 Task: Compose an email with the signature Karina Martinez with the subject Follow-up on a task status and the message Could you please provide feedback on the draft marketing campaign? from softage.5@softage.net to softage.7@softage.net, select the message and change font size to large, align the email to center Send the email. Finally, move the email from Sent Items to the label Environmental
Action: Mouse moved to (57, 43)
Screenshot: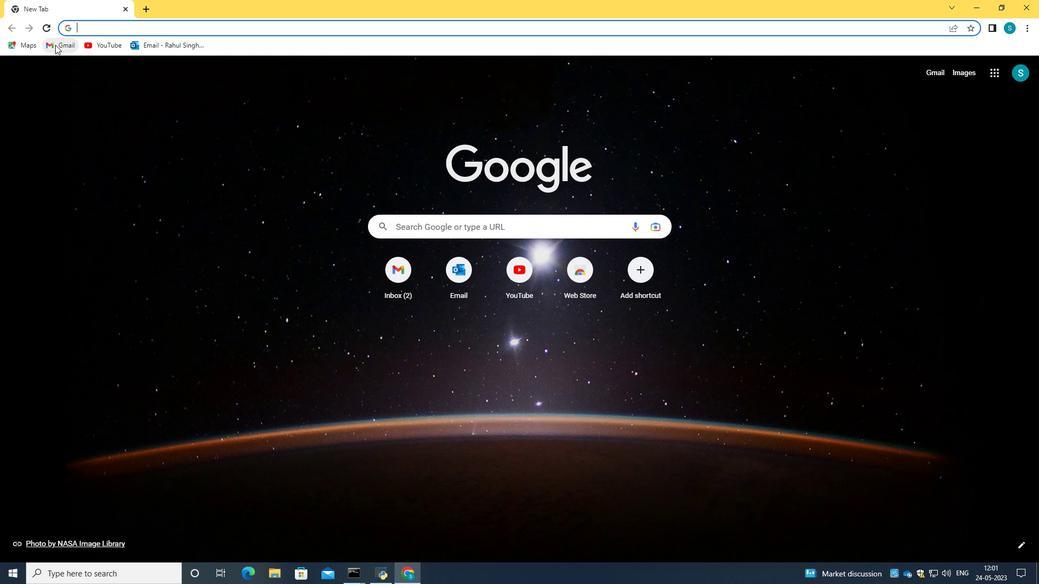 
Action: Mouse pressed left at (57, 43)
Screenshot: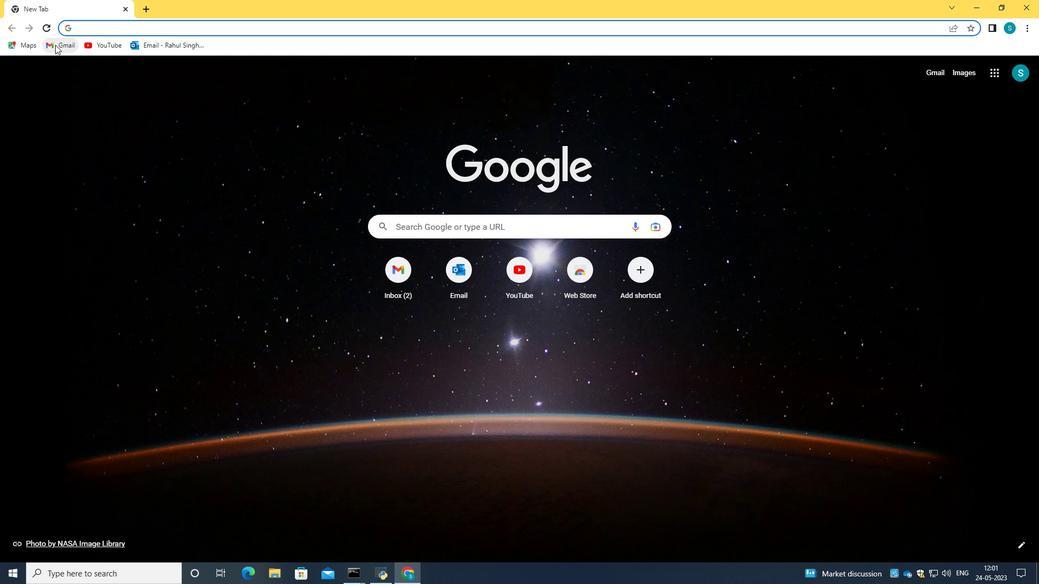 
Action: Mouse moved to (509, 163)
Screenshot: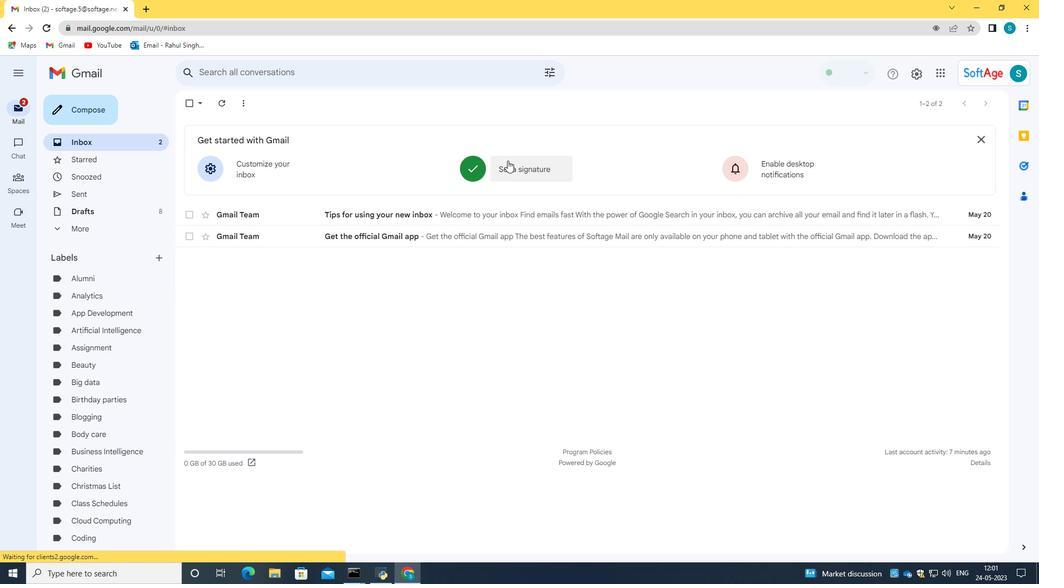 
Action: Mouse pressed left at (509, 163)
Screenshot: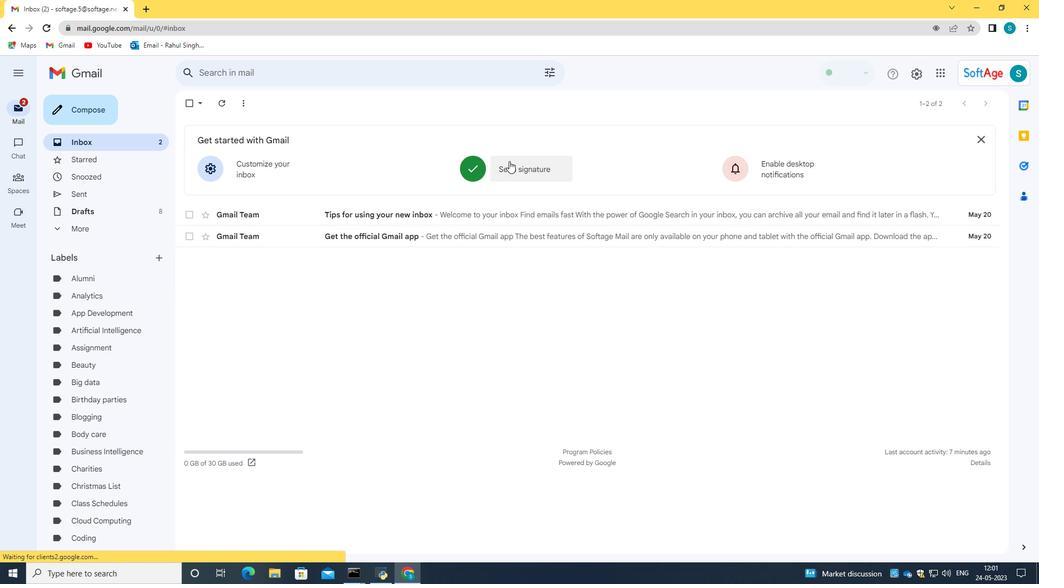 
Action: Mouse moved to (514, 213)
Screenshot: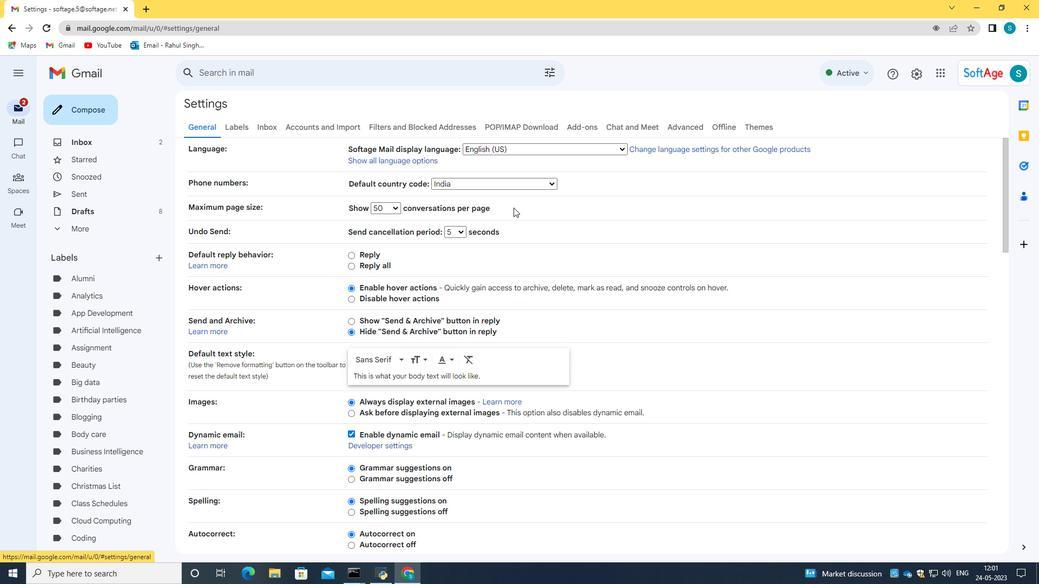 
Action: Mouse scrolled (514, 212) with delta (0, 0)
Screenshot: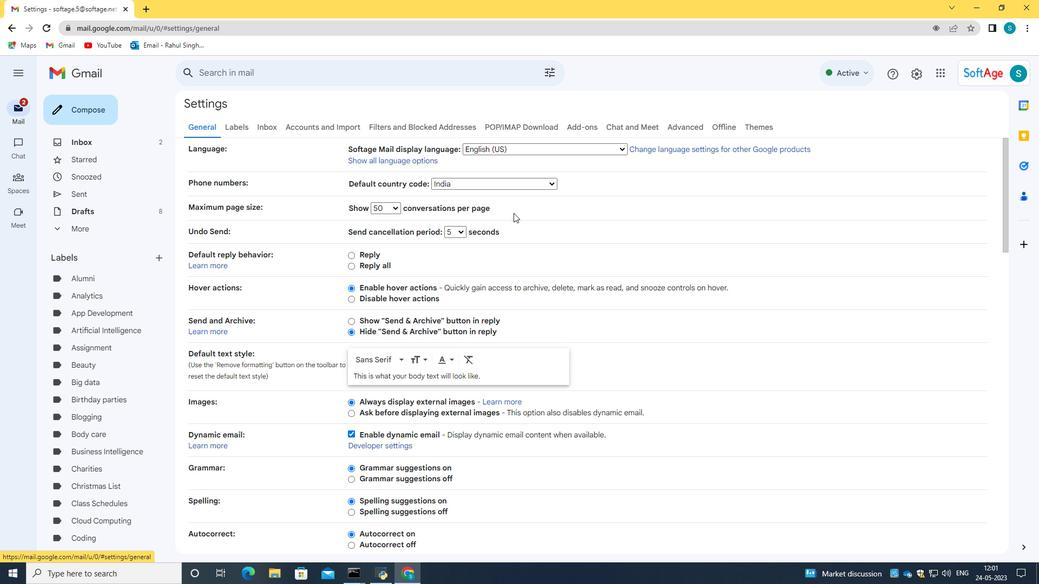 
Action: Mouse scrolled (514, 213) with delta (0, 0)
Screenshot: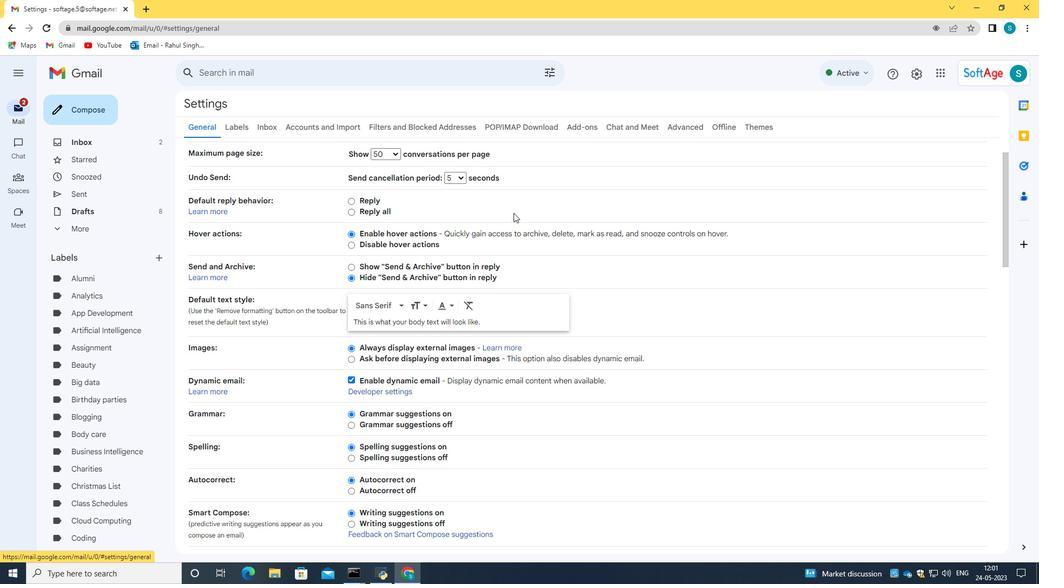 
Action: Mouse scrolled (514, 213) with delta (0, 0)
Screenshot: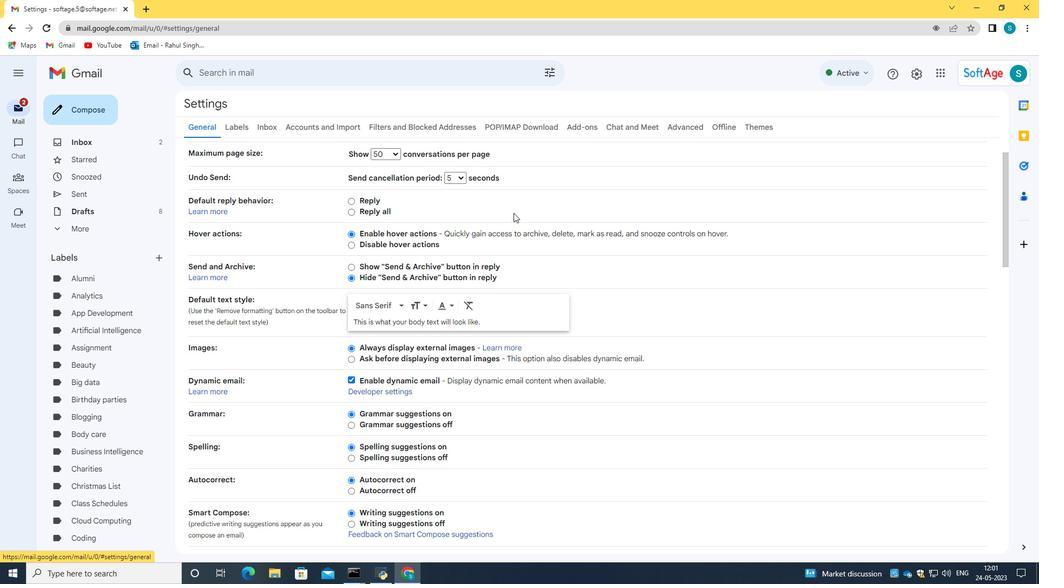 
Action: Mouse scrolled (514, 212) with delta (0, 0)
Screenshot: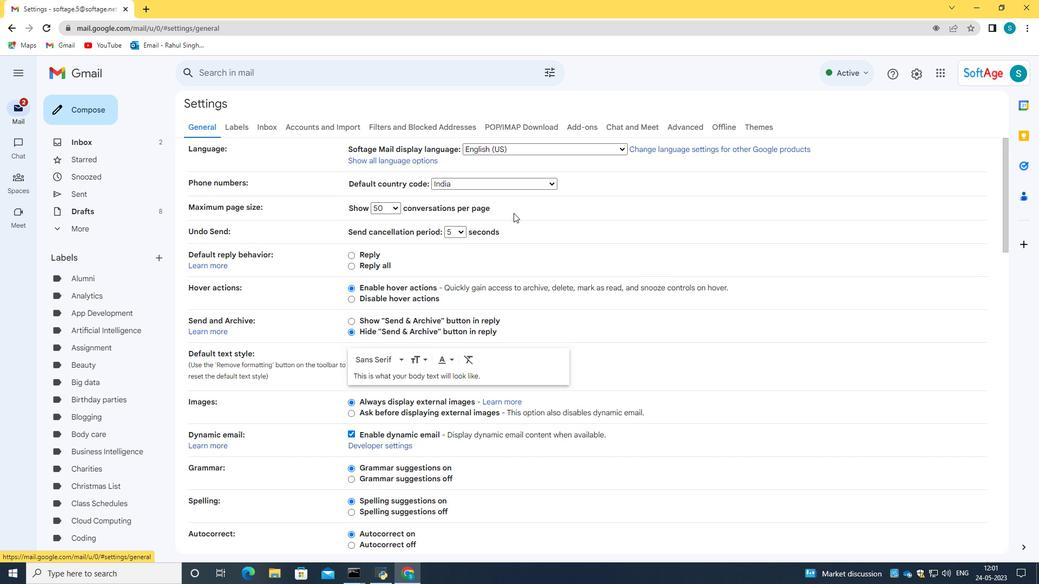 
Action: Mouse moved to (514, 213)
Screenshot: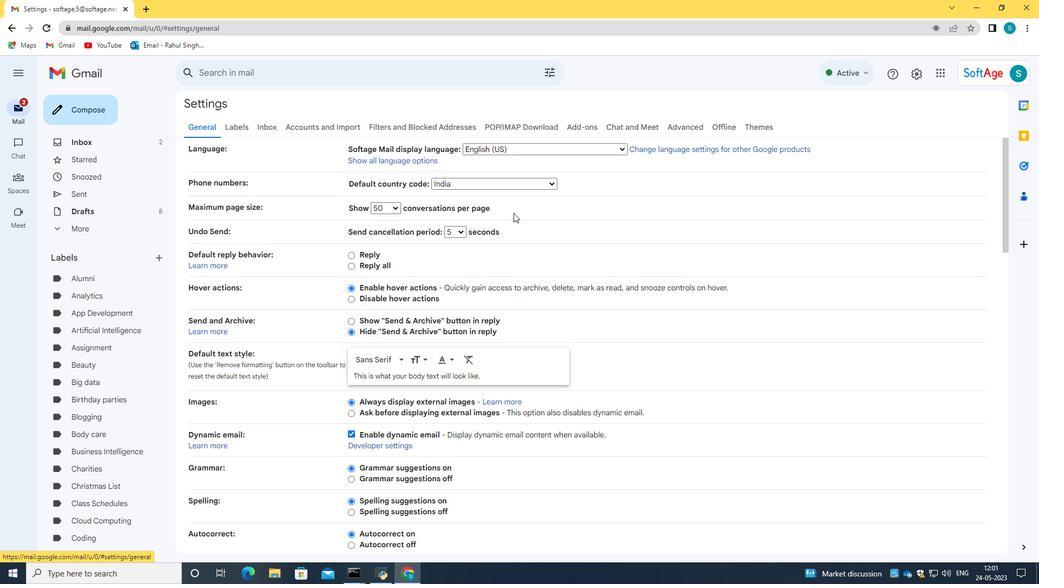 
Action: Mouse scrolled (514, 212) with delta (0, 0)
Screenshot: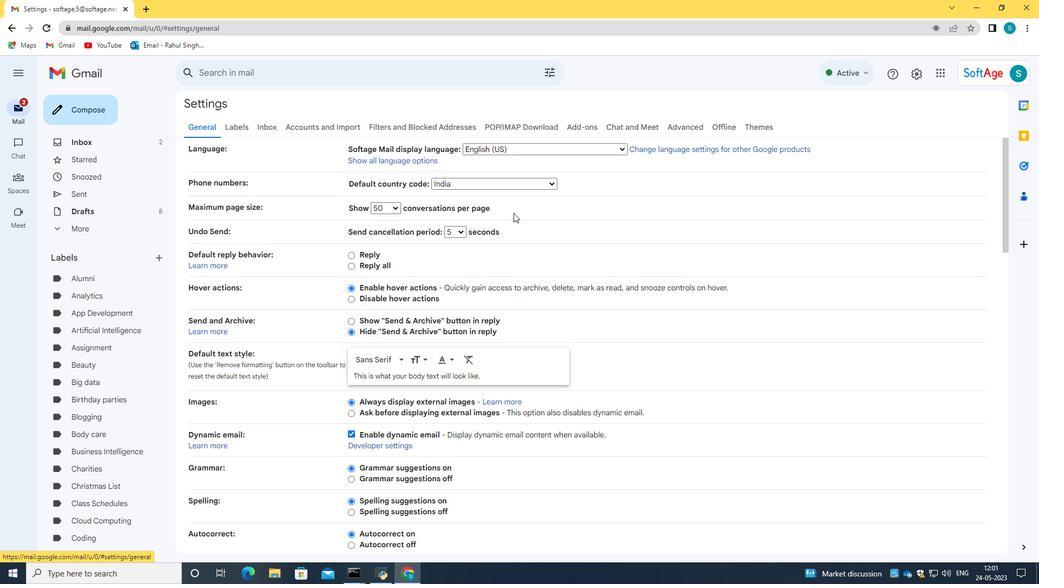 
Action: Mouse scrolled (514, 212) with delta (0, 0)
Screenshot: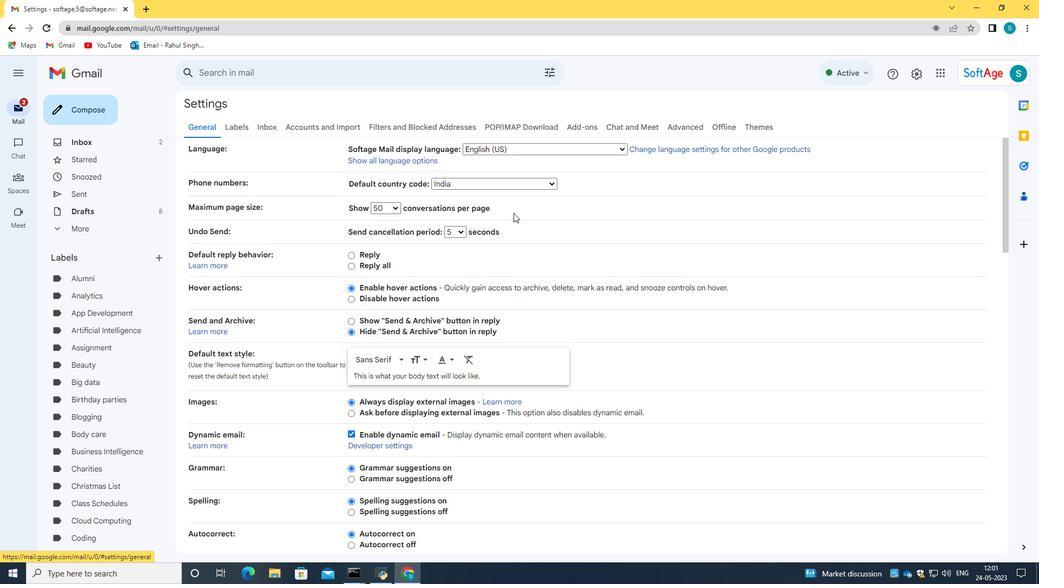 
Action: Mouse scrolled (514, 212) with delta (0, 0)
Screenshot: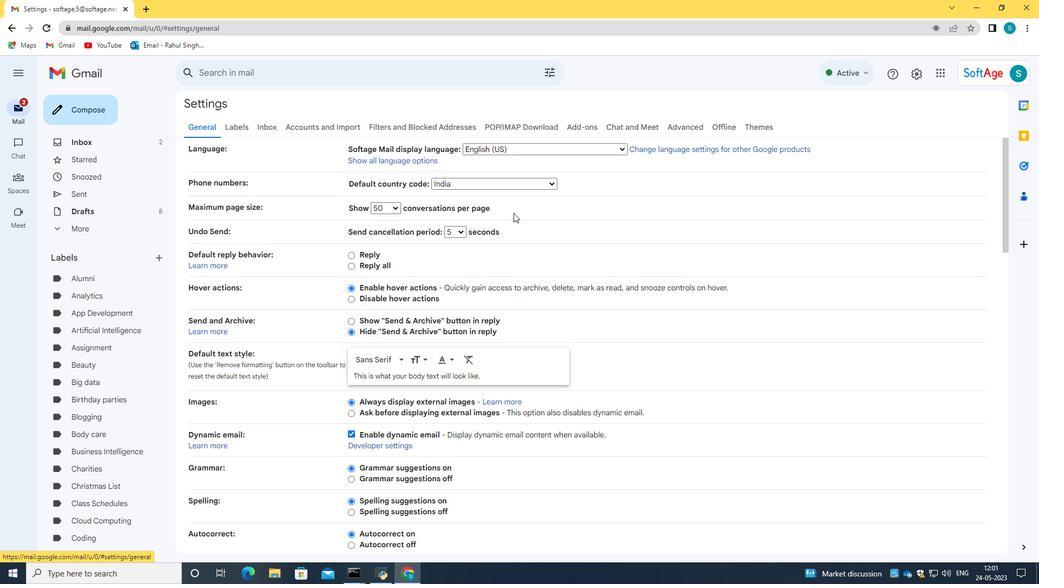 
Action: Mouse scrolled (514, 212) with delta (0, 0)
Screenshot: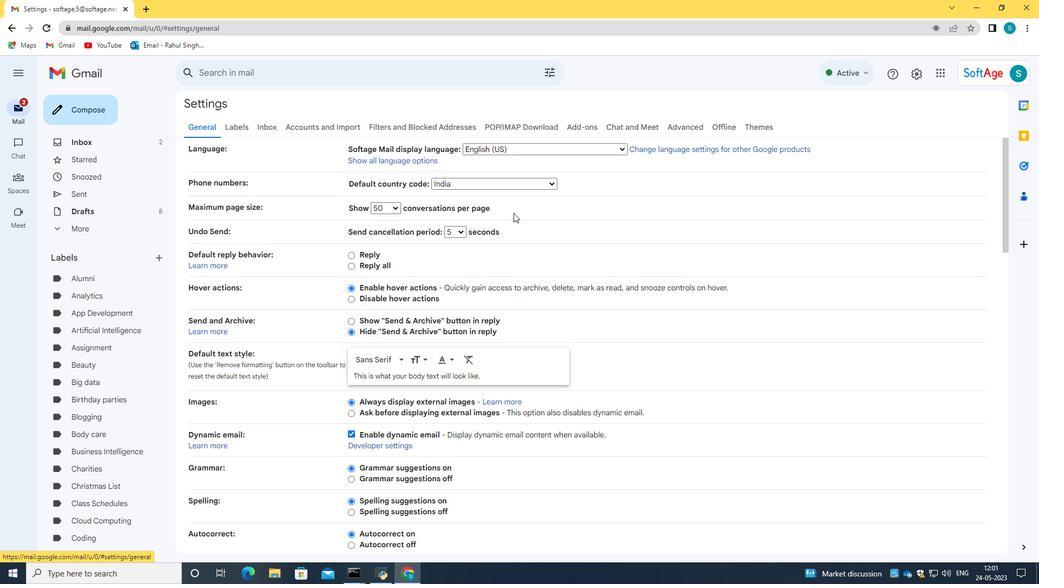 
Action: Mouse scrolled (514, 212) with delta (0, 0)
Screenshot: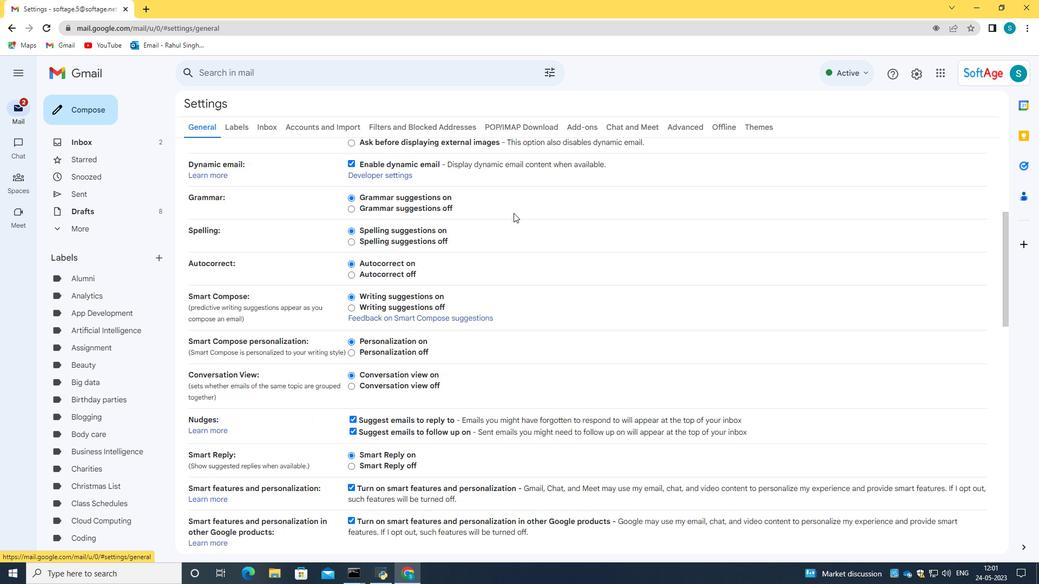 
Action: Mouse scrolled (514, 212) with delta (0, 0)
Screenshot: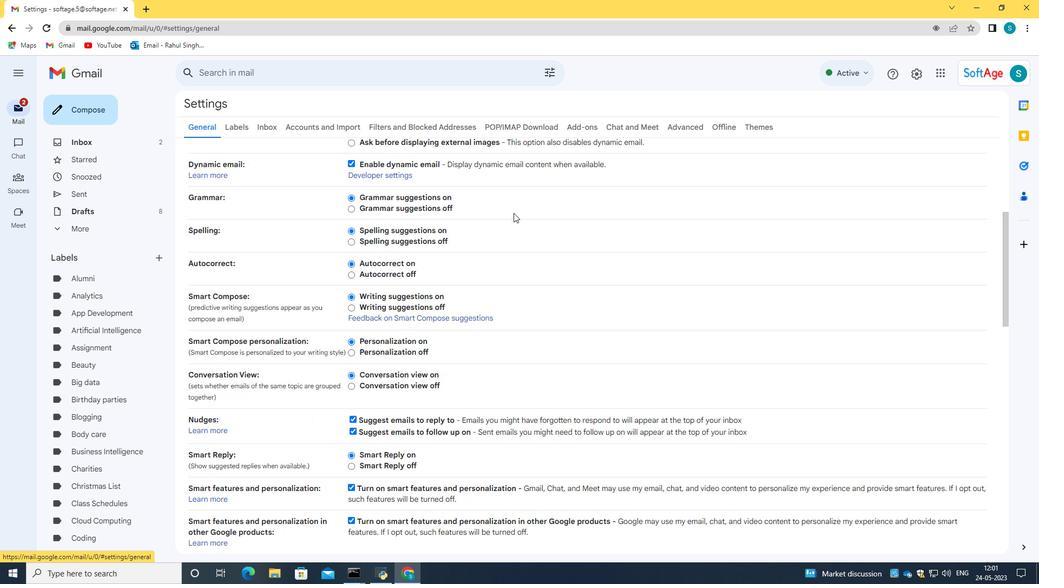 
Action: Mouse scrolled (514, 212) with delta (0, 0)
Screenshot: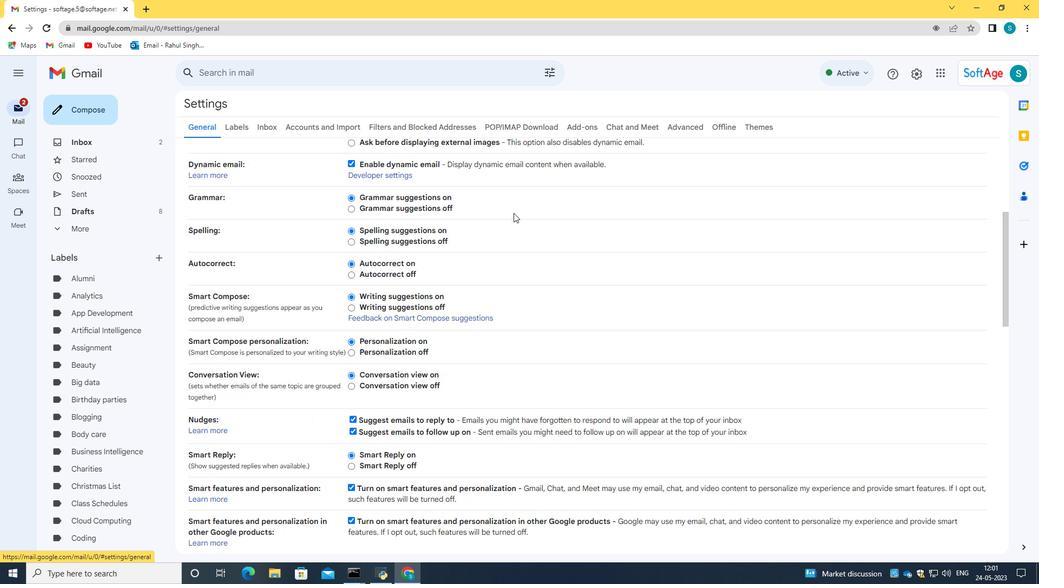 
Action: Mouse scrolled (514, 212) with delta (0, 0)
Screenshot: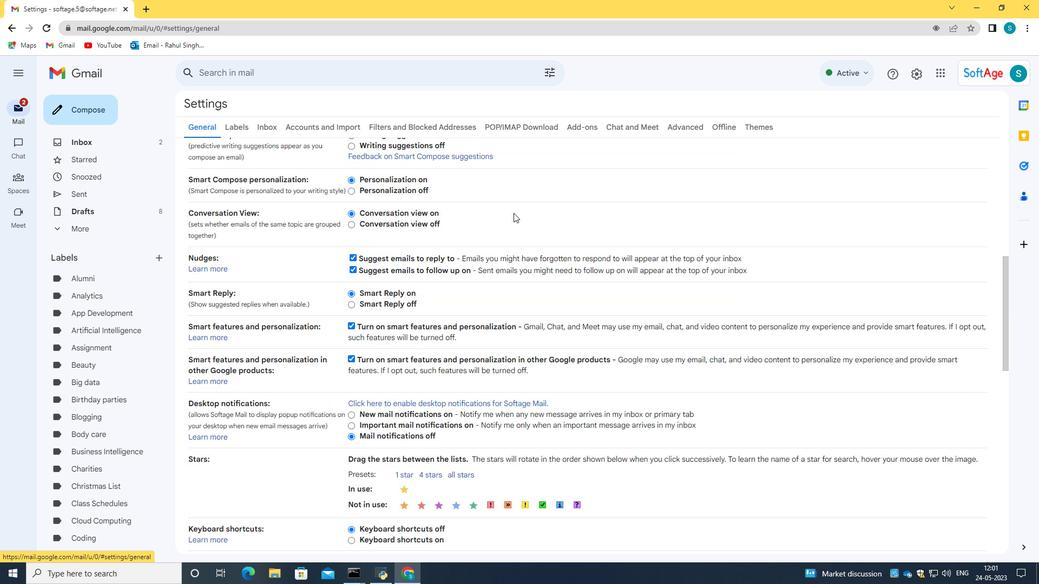 
Action: Mouse scrolled (514, 212) with delta (0, 0)
Screenshot: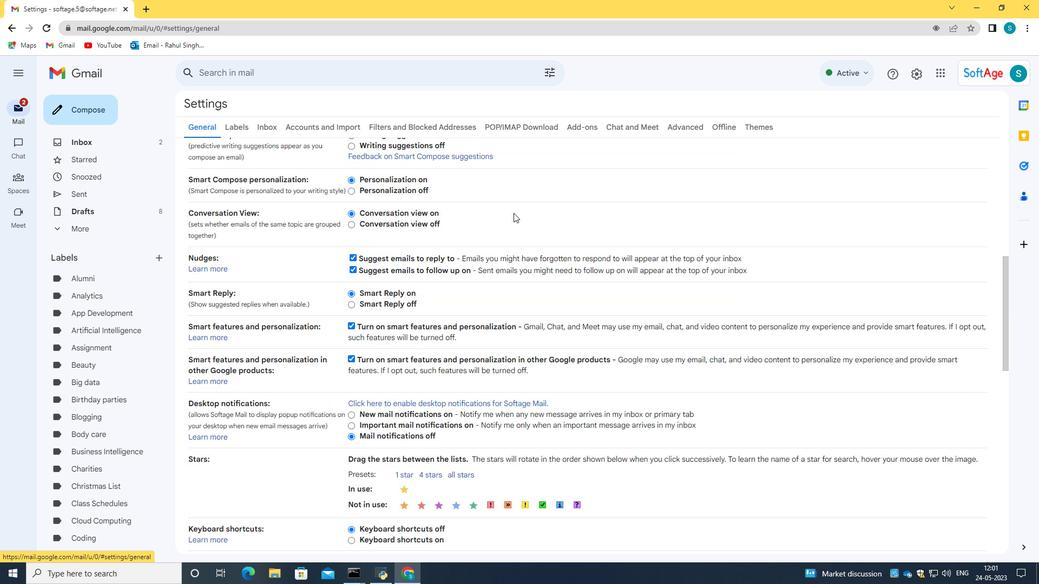 
Action: Mouse scrolled (514, 212) with delta (0, 0)
Screenshot: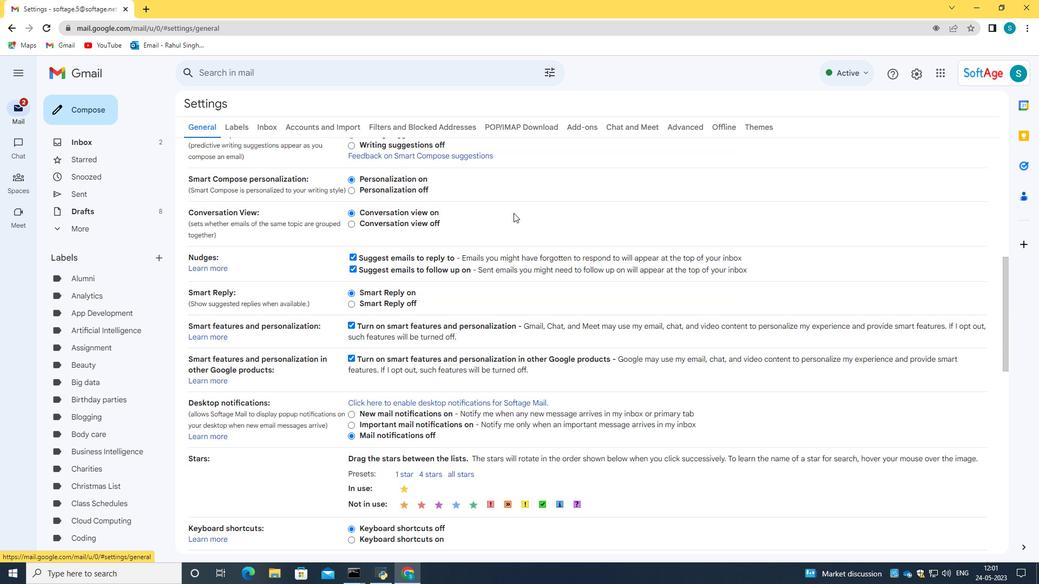 
Action: Mouse scrolled (514, 212) with delta (0, 0)
Screenshot: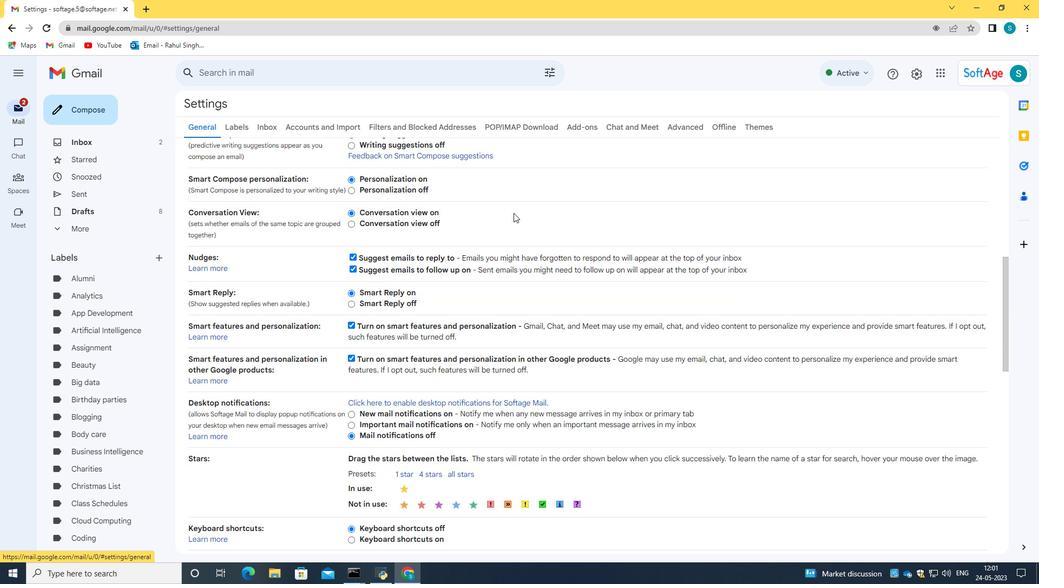 
Action: Mouse scrolled (514, 212) with delta (0, 0)
Screenshot: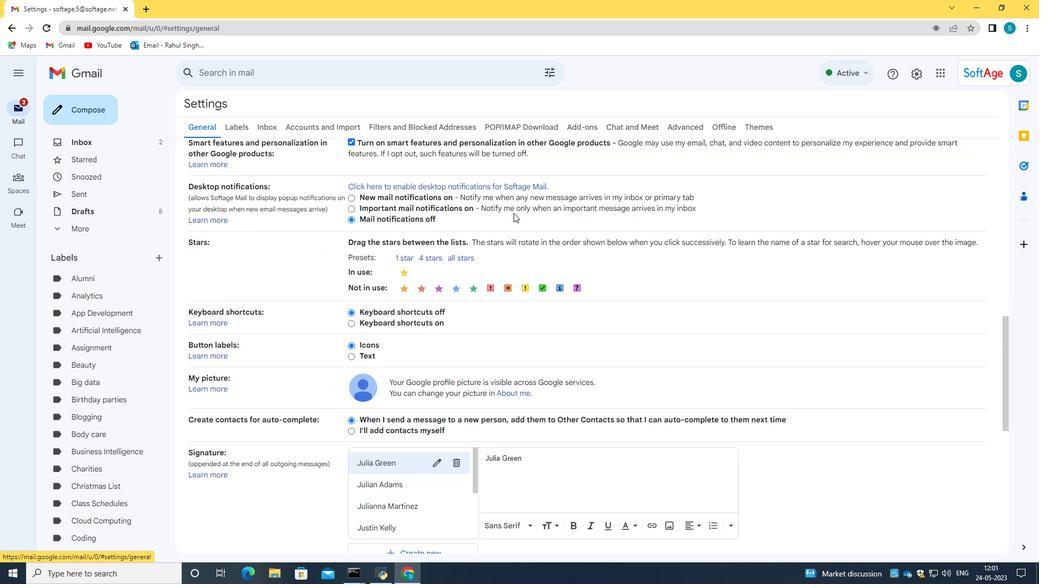 
Action: Mouse scrolled (514, 212) with delta (0, 0)
Screenshot: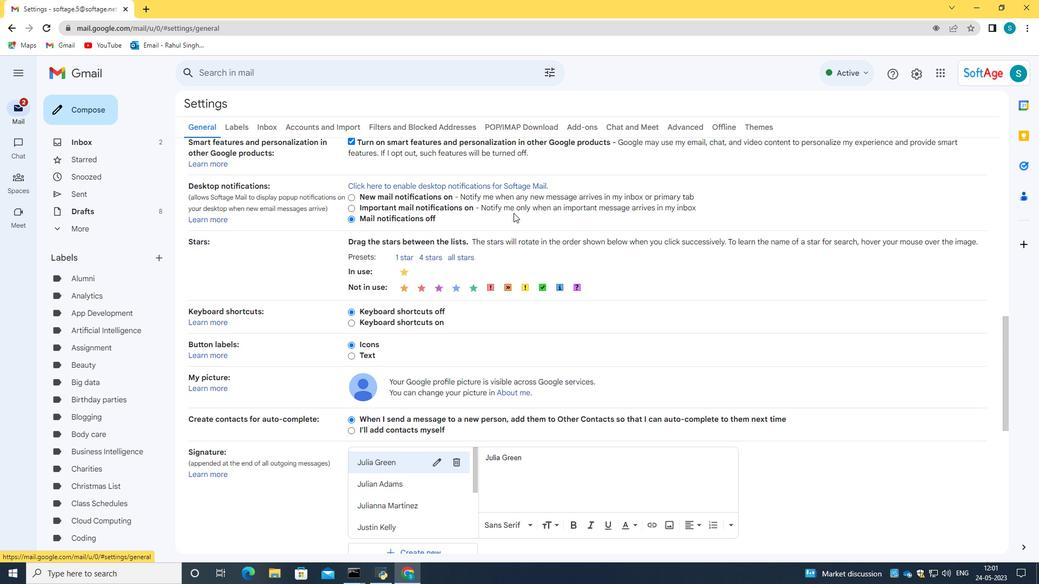 
Action: Mouse moved to (432, 440)
Screenshot: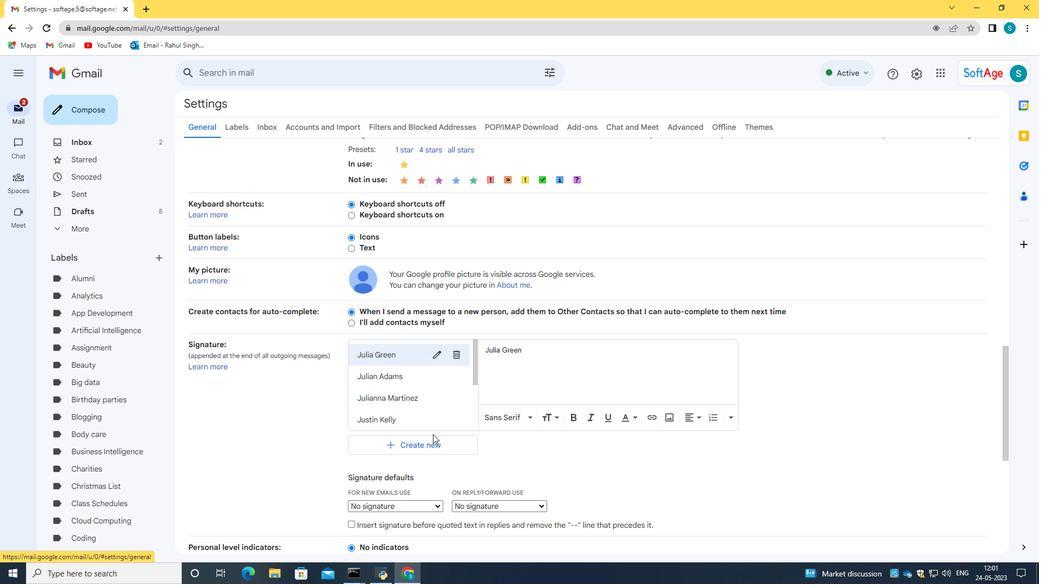
Action: Mouse pressed left at (432, 440)
Screenshot: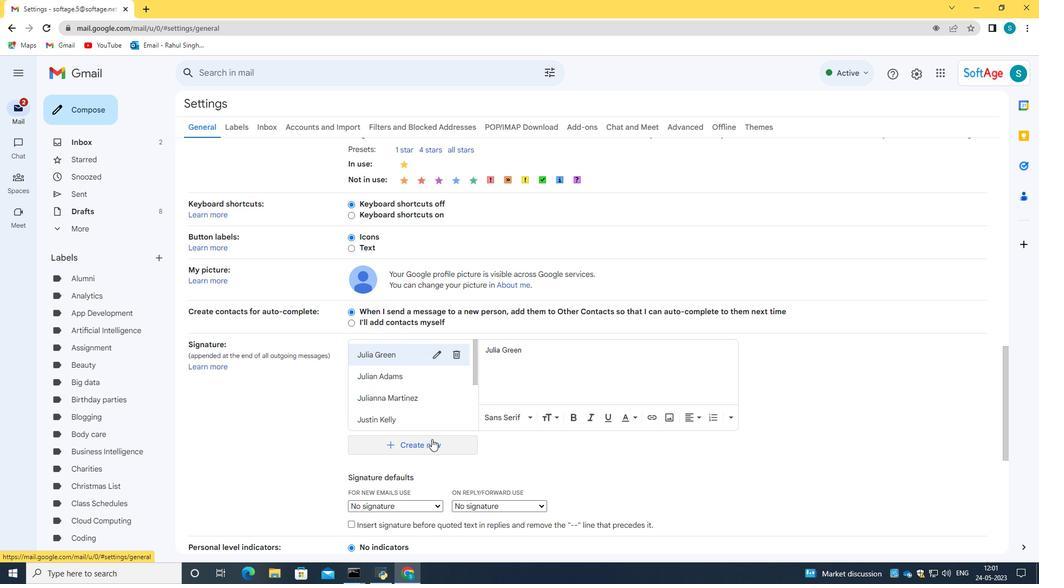 
Action: Mouse moved to (480, 297)
Screenshot: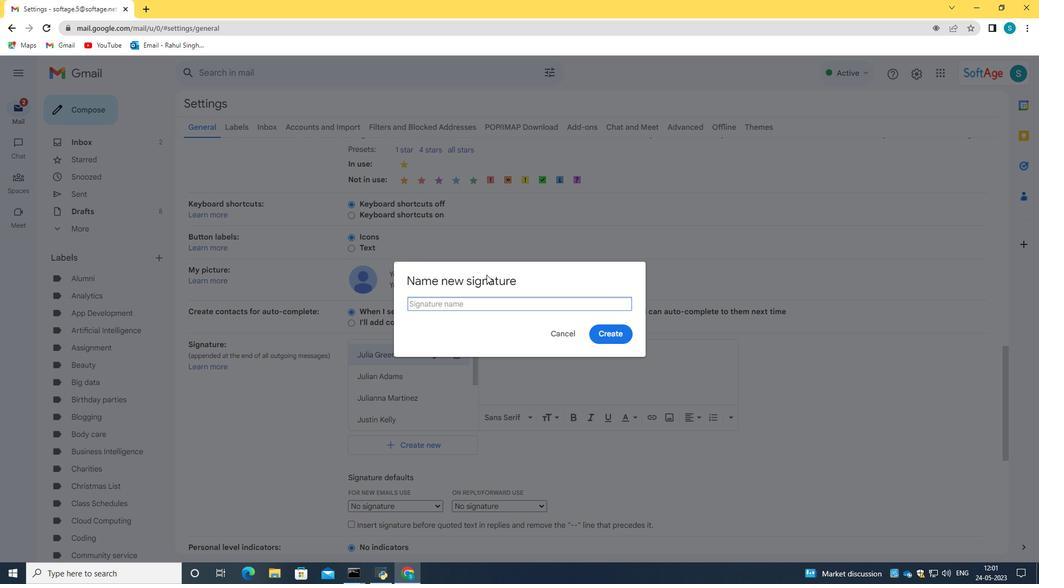 
Action: Key pressed <Key.caps_lock>K<Key.caps_lock>arina<Key.space><Key.caps_lock>M<Key.caps_lock>artinez
Screenshot: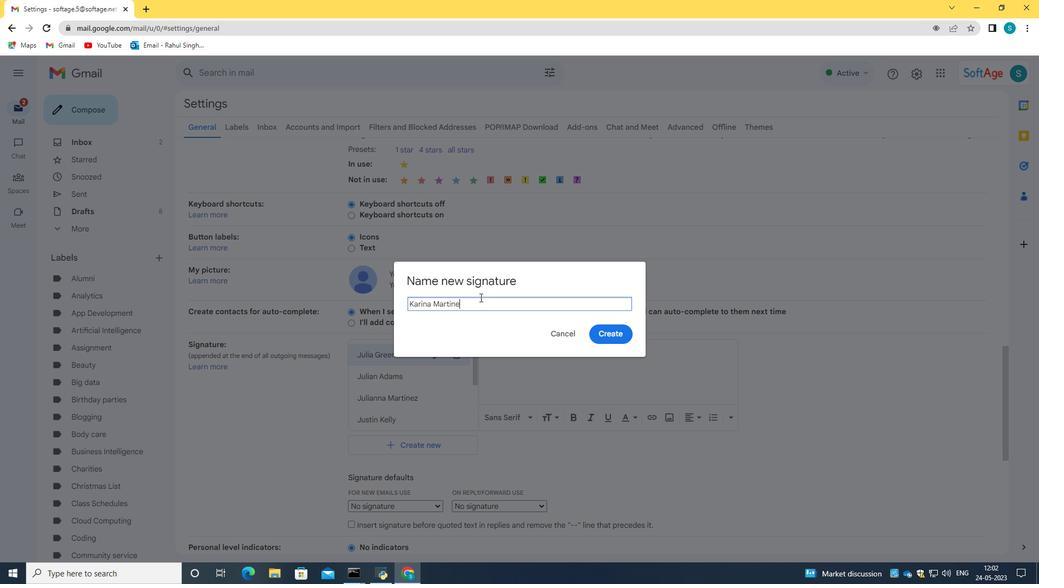 
Action: Mouse moved to (620, 333)
Screenshot: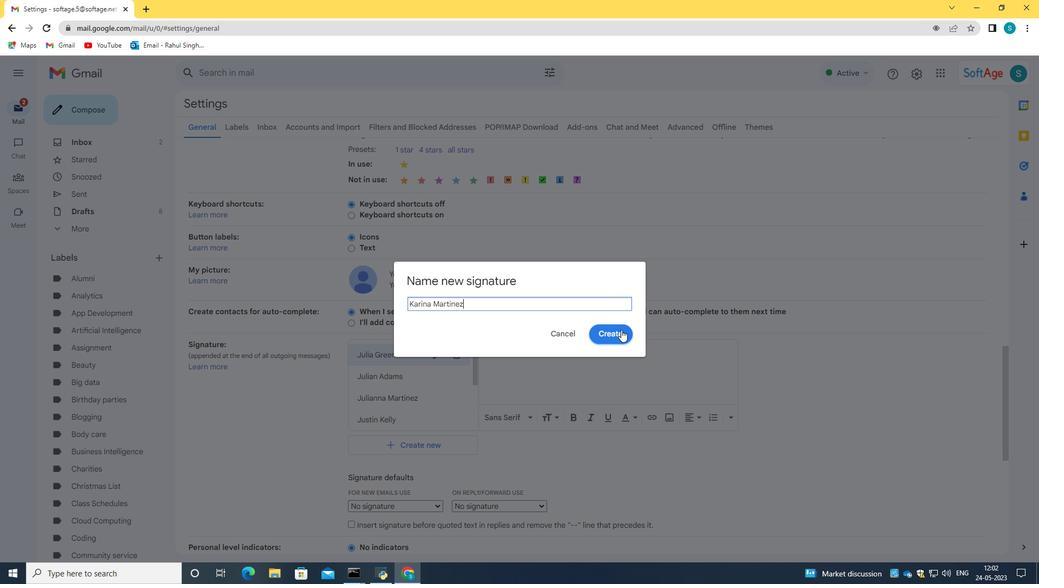
Action: Mouse pressed left at (620, 333)
Screenshot: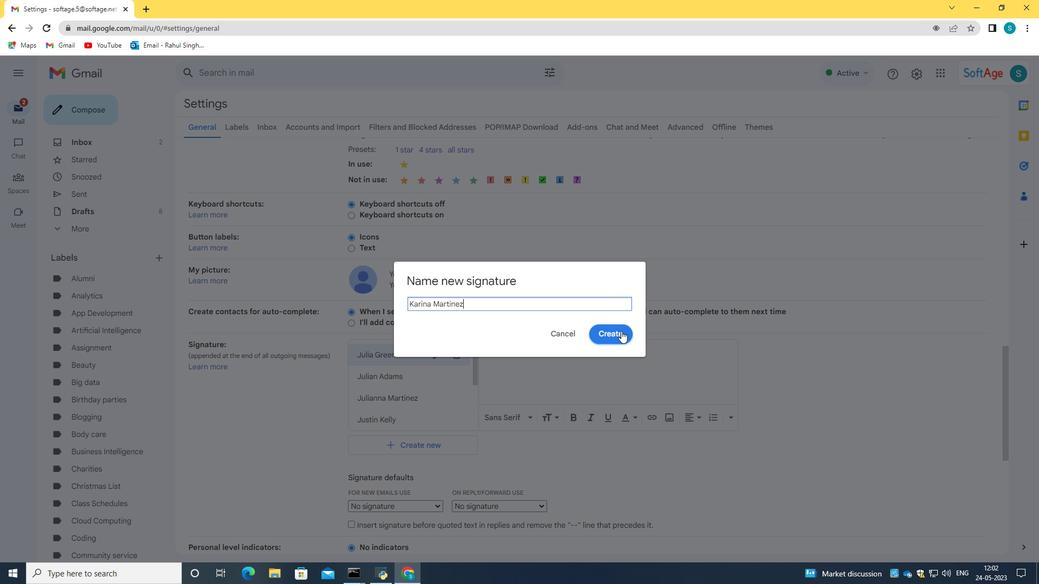 
Action: Mouse moved to (550, 358)
Screenshot: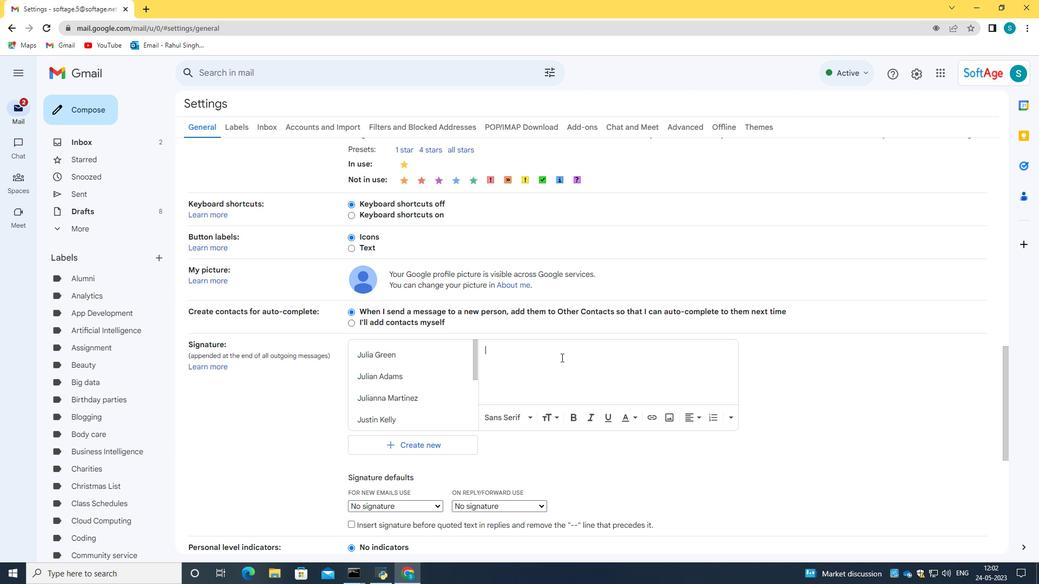
Action: Mouse pressed left at (550, 358)
Screenshot: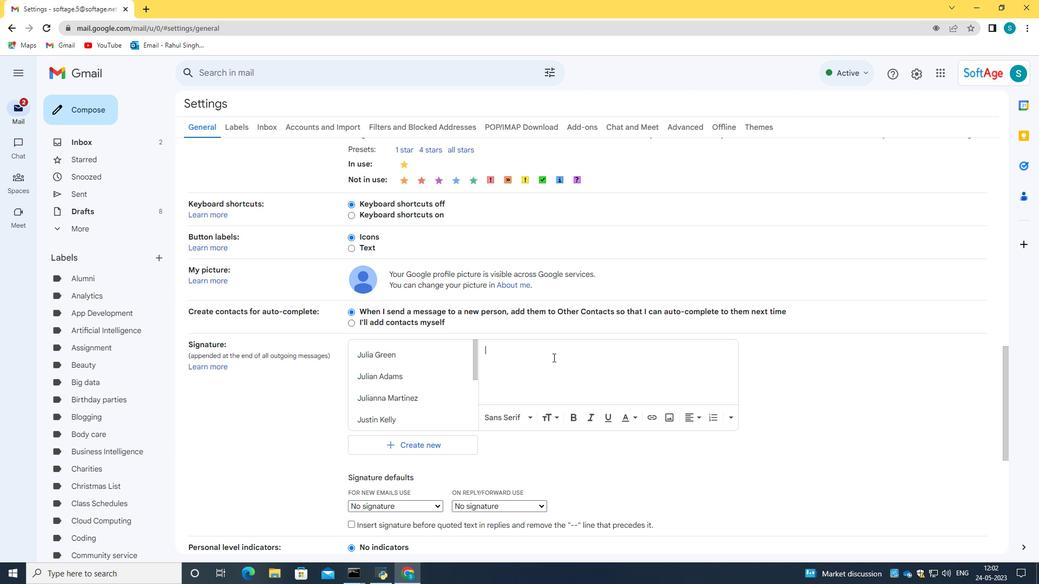 
Action: Key pressed <Key.caps_lock>M<Key.caps_lock>arin<Key.backspace><Key.backspace><Key.backspace><Key.backspace><Key.backspace><Key.caps_lock>K<Key.caps_lock>arina<Key.space><Key.caps_lock>M<Key.caps_lock>artminez
Screenshot: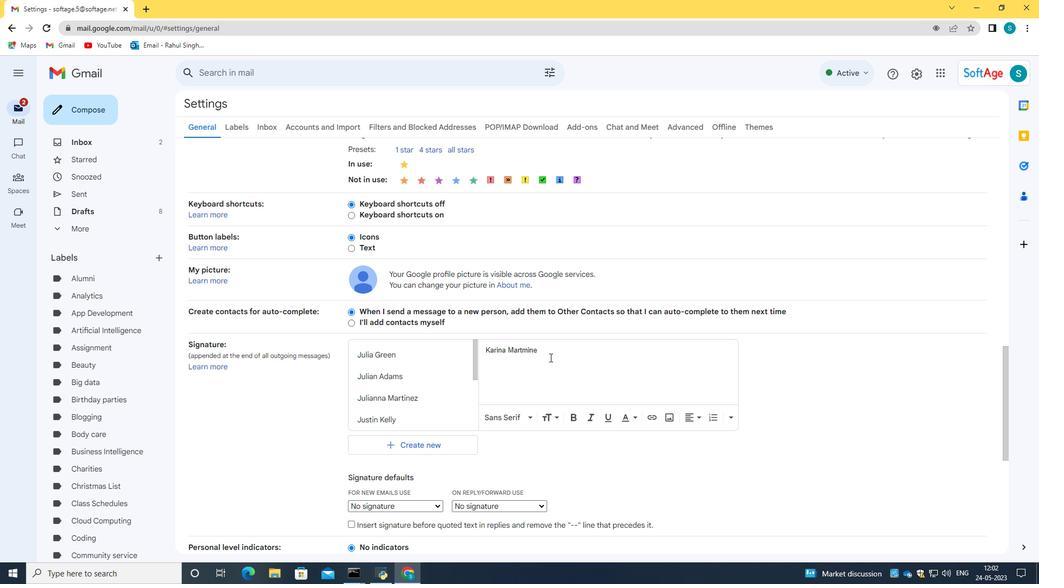 
Action: Mouse scrolled (550, 357) with delta (0, 0)
Screenshot: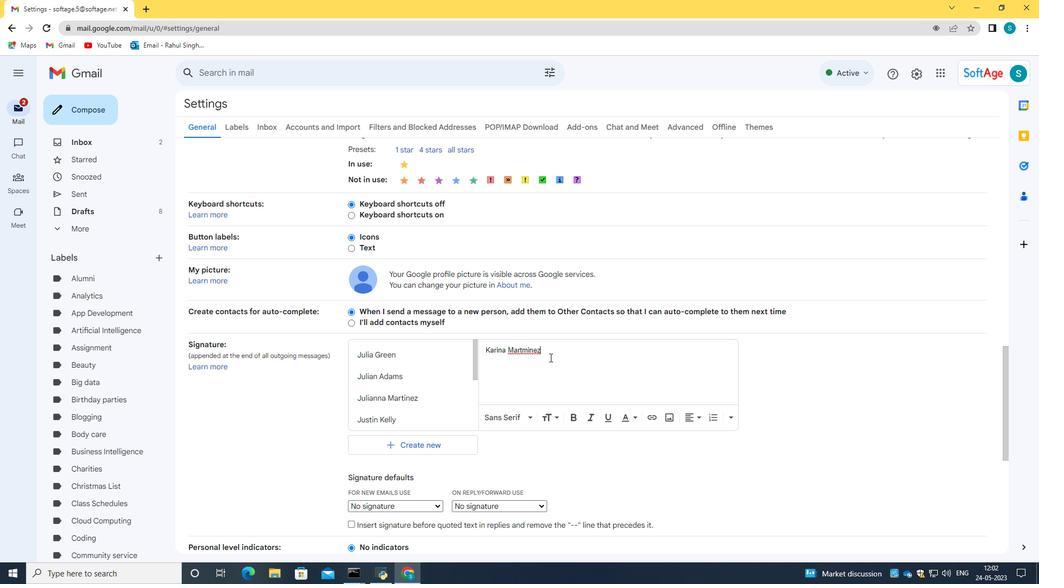
Action: Mouse scrolled (550, 357) with delta (0, 0)
Screenshot: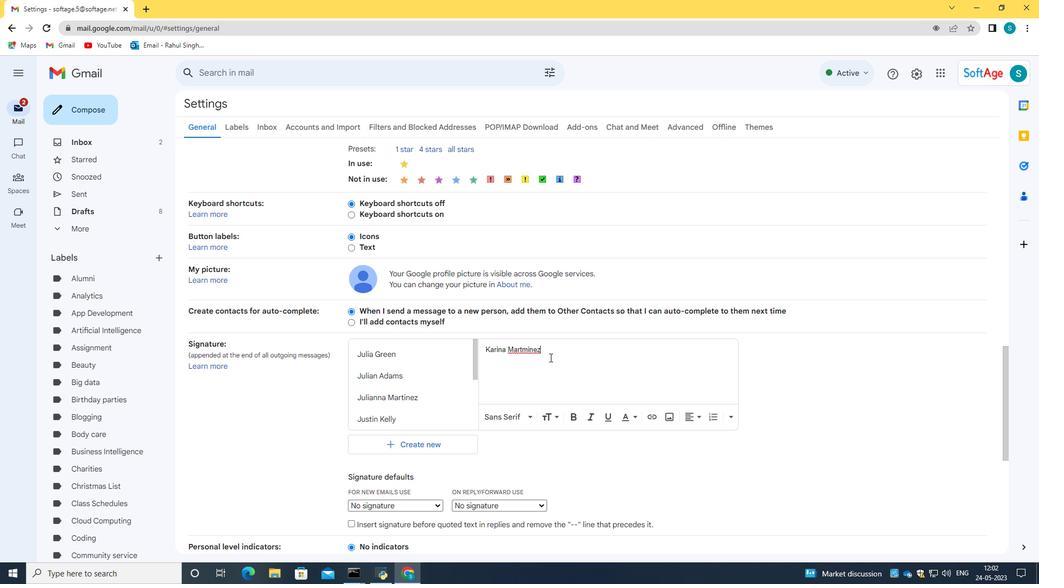 
Action: Mouse scrolled (550, 357) with delta (0, 0)
Screenshot: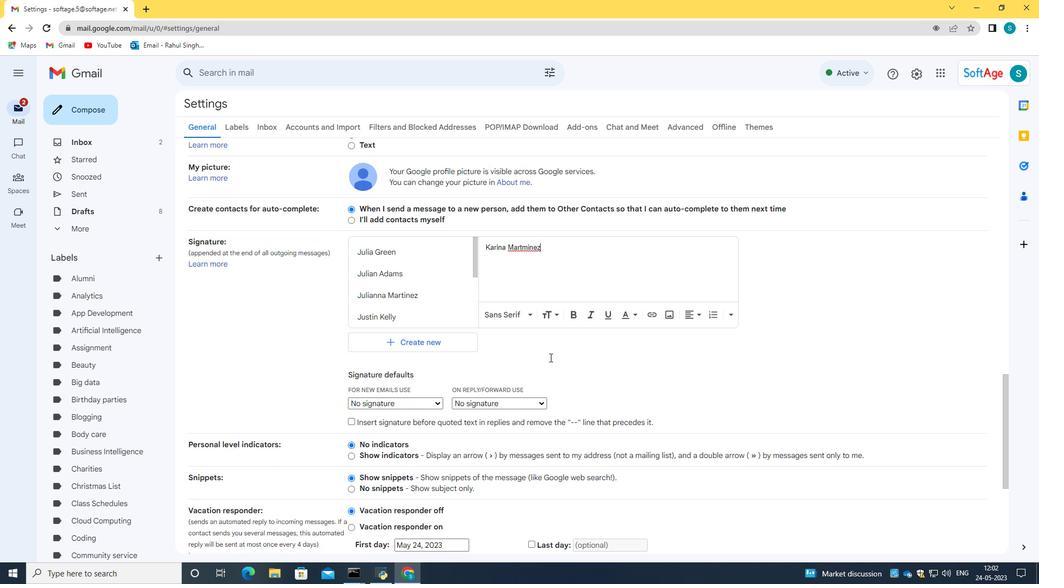 
Action: Mouse scrolled (550, 357) with delta (0, 0)
Screenshot: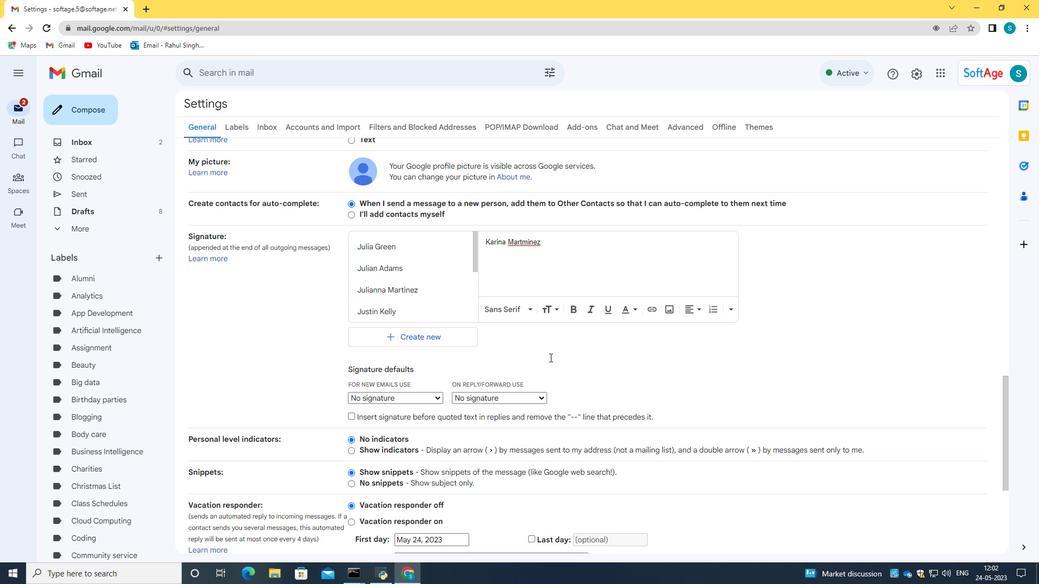 
Action: Mouse moved to (553, 362)
Screenshot: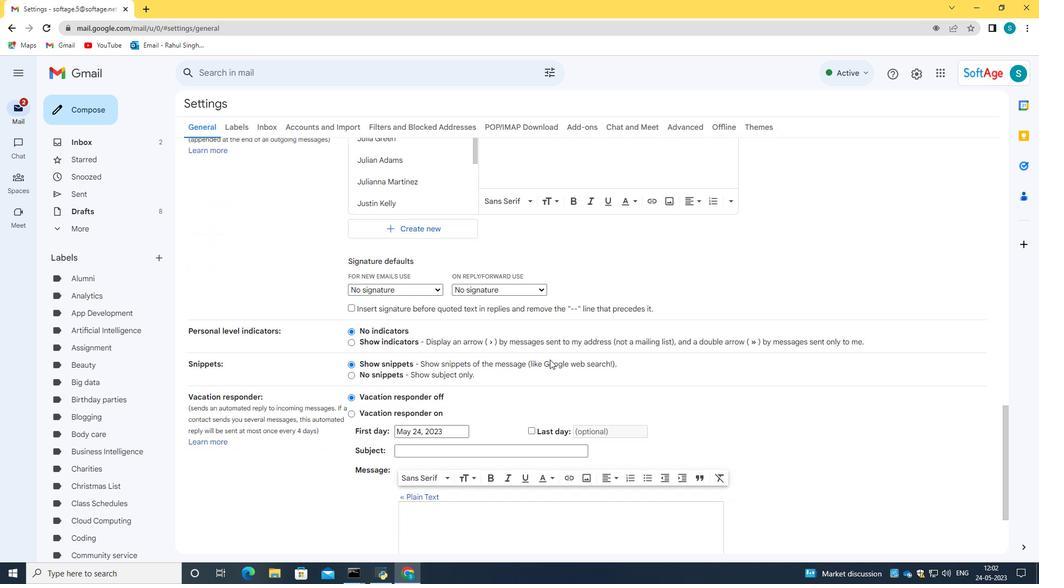 
Action: Mouse scrolled (553, 362) with delta (0, 0)
Screenshot: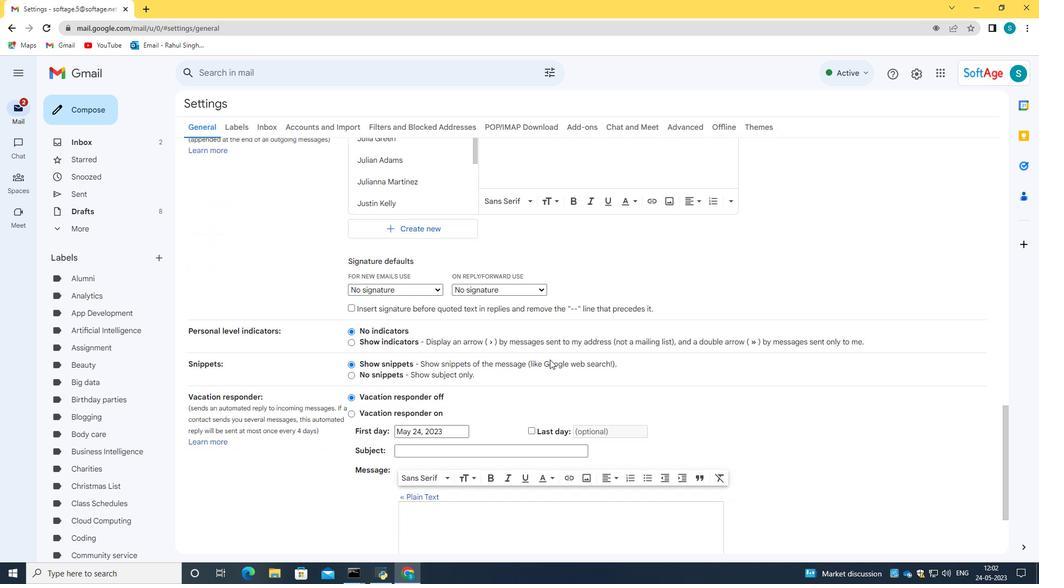 
Action: Mouse moved to (558, 372)
Screenshot: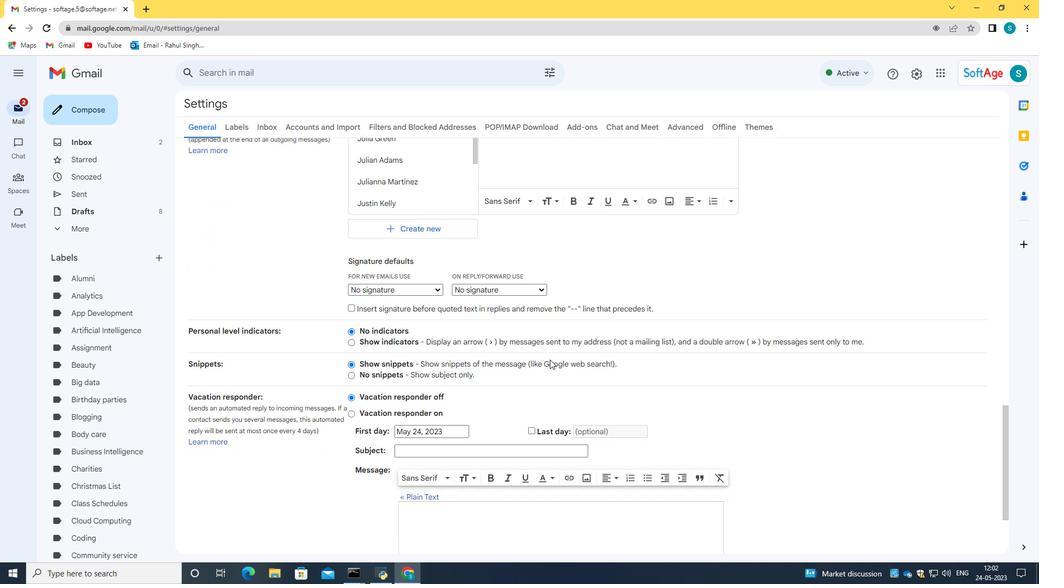 
Action: Mouse scrolled (558, 371) with delta (0, 0)
Screenshot: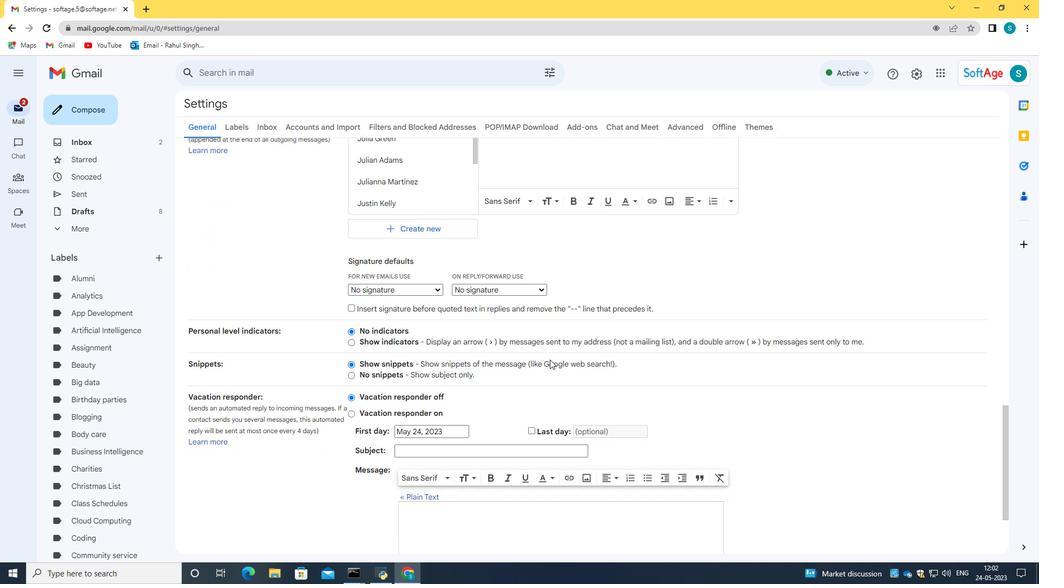 
Action: Mouse moved to (560, 385)
Screenshot: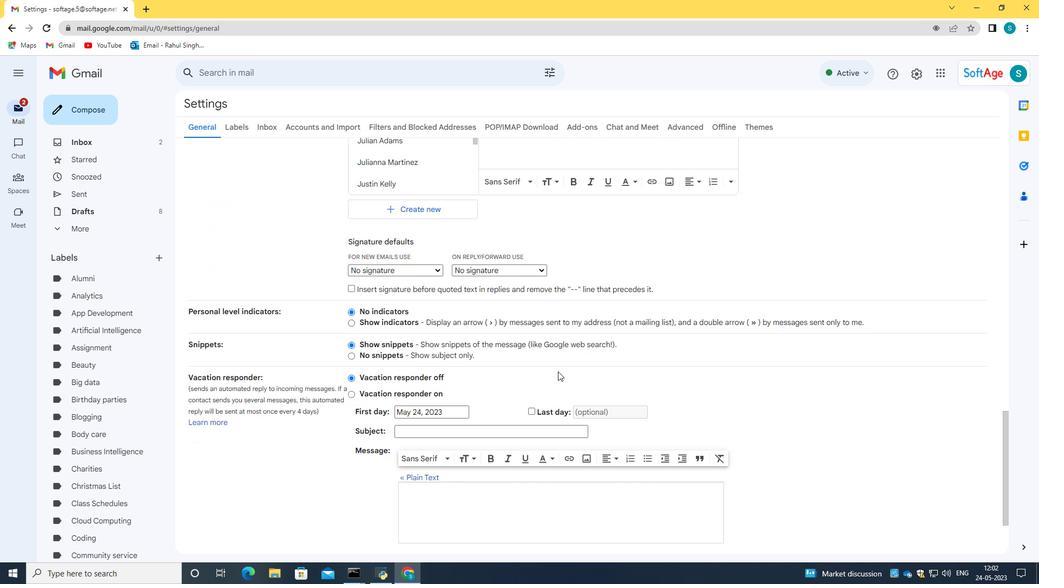 
Action: Mouse scrolled (559, 375) with delta (0, 0)
Screenshot: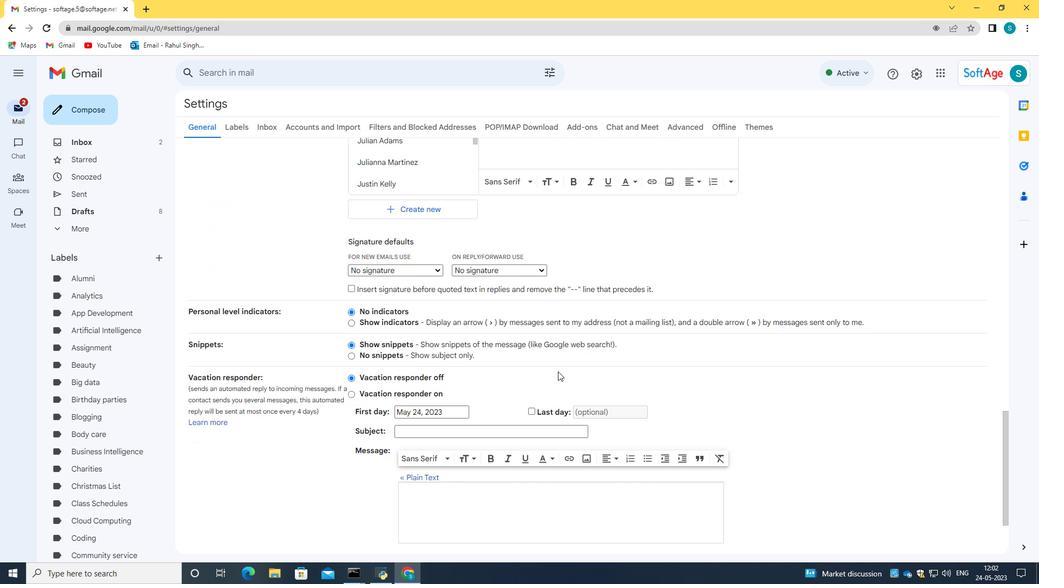 
Action: Mouse moved to (560, 385)
Screenshot: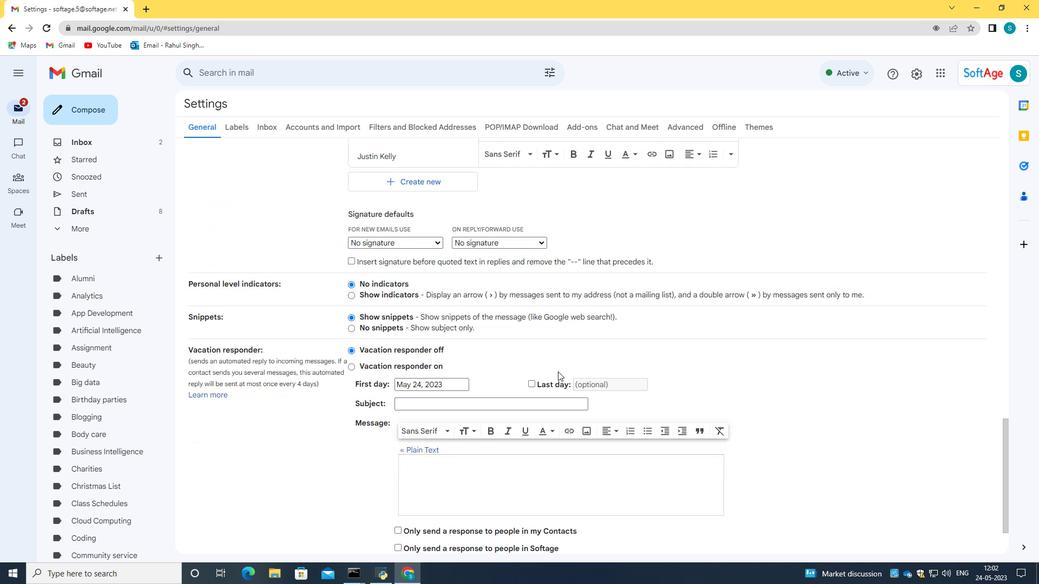 
Action: Mouse scrolled (559, 378) with delta (0, 0)
Screenshot: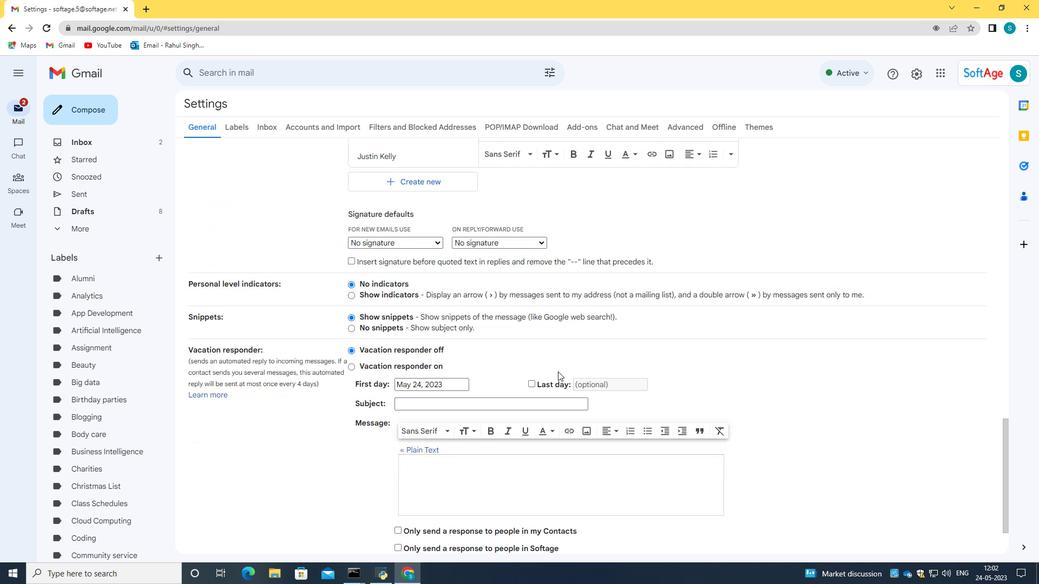 
Action: Mouse moved to (561, 393)
Screenshot: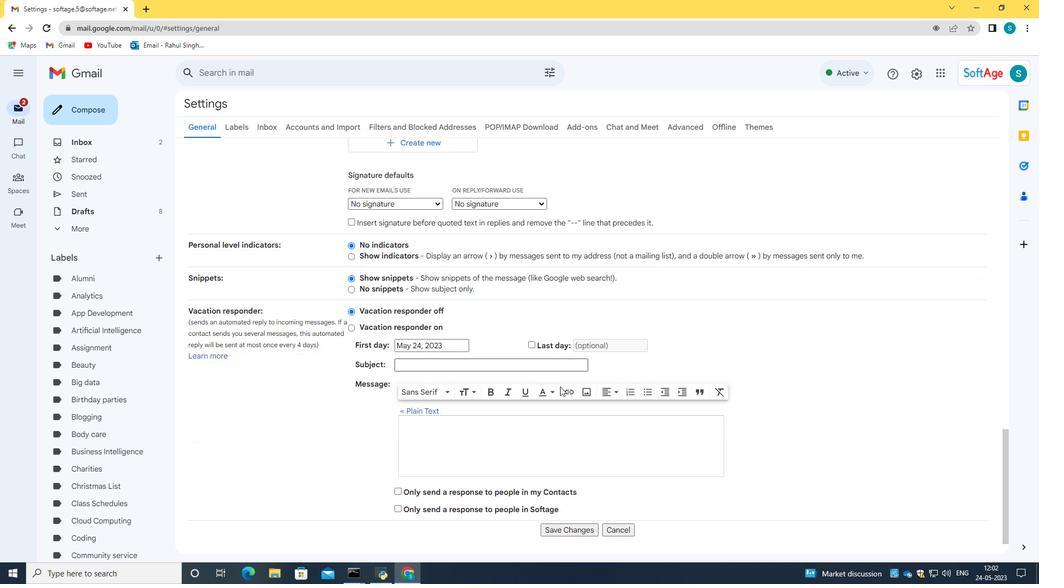 
Action: Mouse scrolled (561, 393) with delta (0, 0)
Screenshot: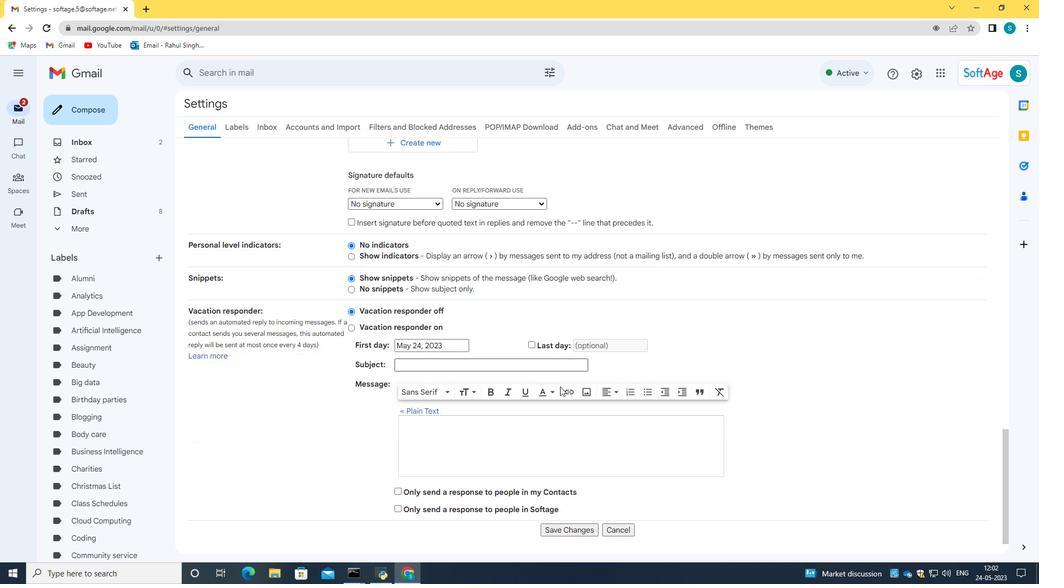 
Action: Mouse moved to (561, 397)
Screenshot: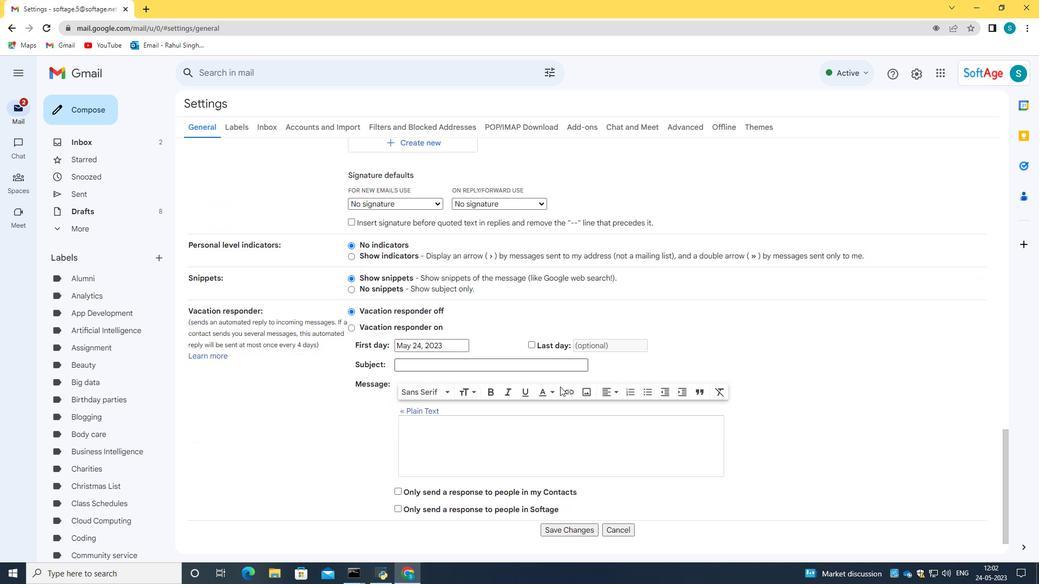 
Action: Mouse scrolled (561, 397) with delta (0, 0)
Screenshot: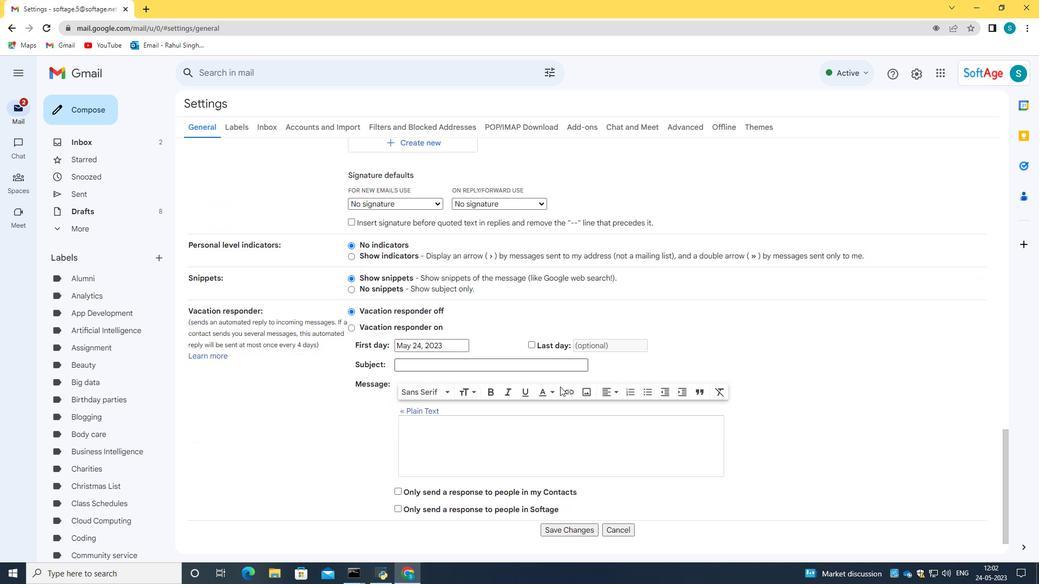 
Action: Mouse moved to (561, 399)
Screenshot: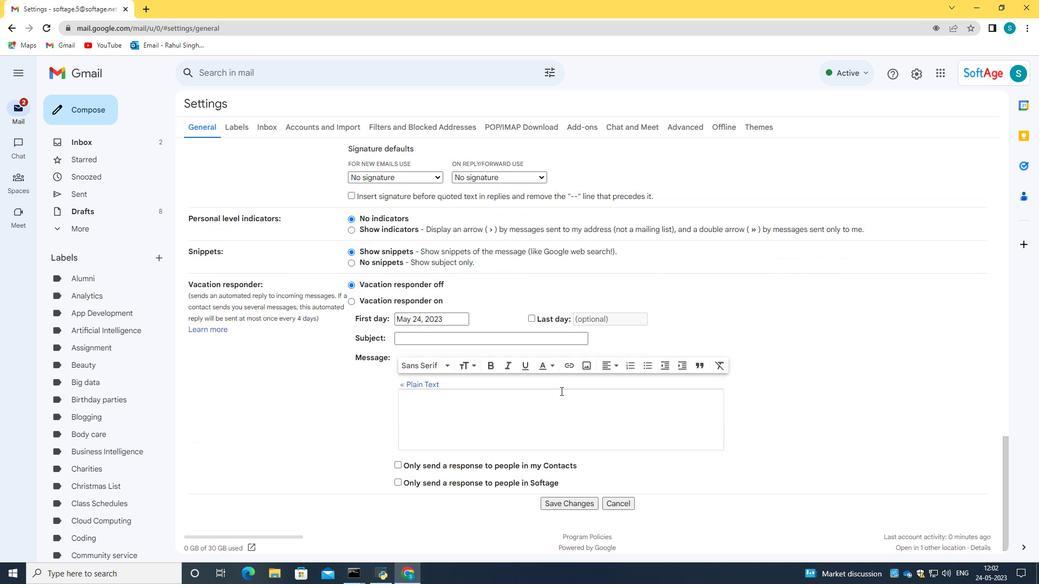 
Action: Mouse scrolled (561, 399) with delta (0, 0)
Screenshot: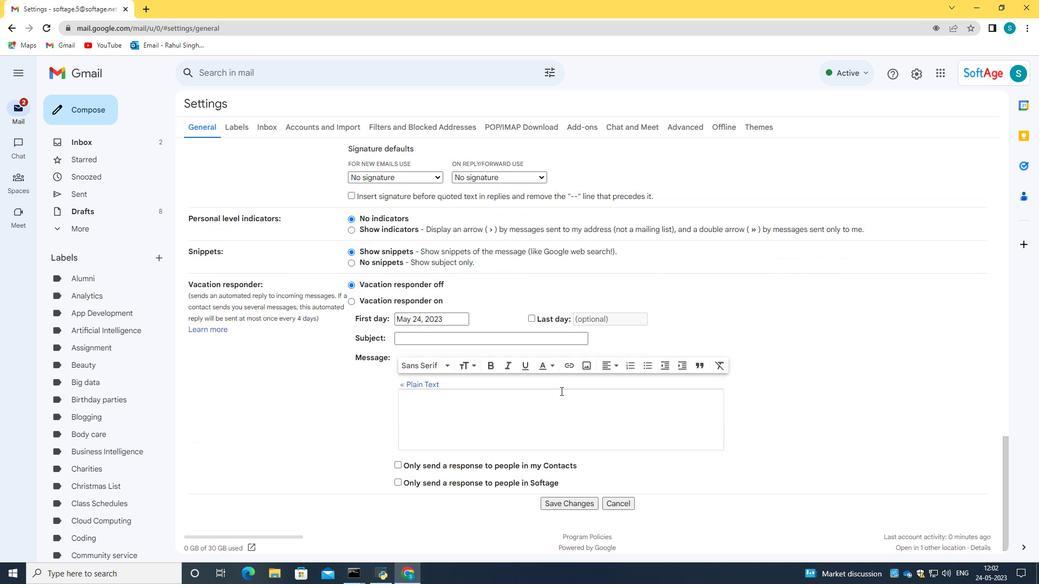 
Action: Mouse moved to (576, 502)
Screenshot: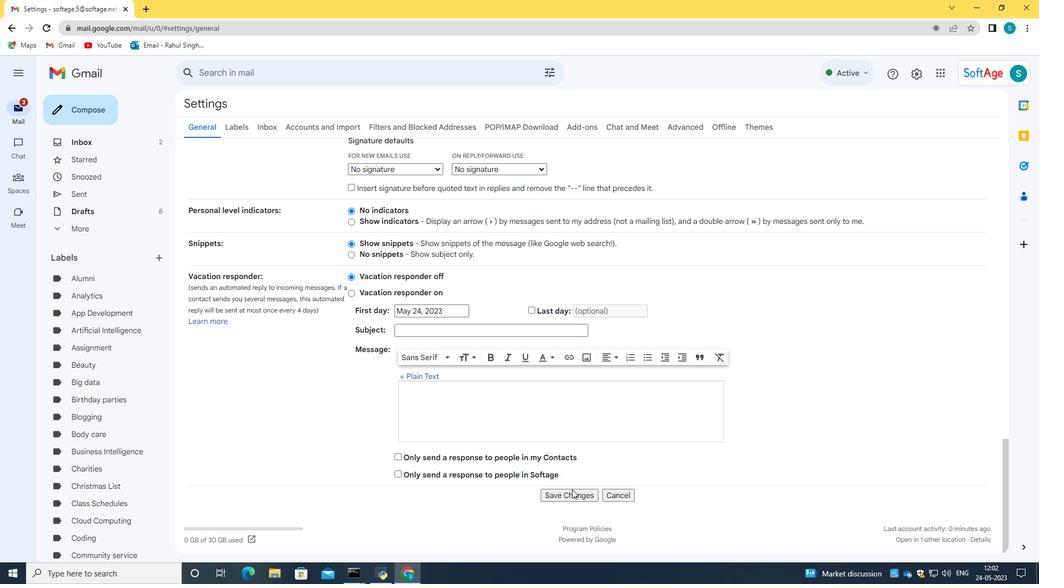 
Action: Mouse pressed left at (576, 502)
Screenshot: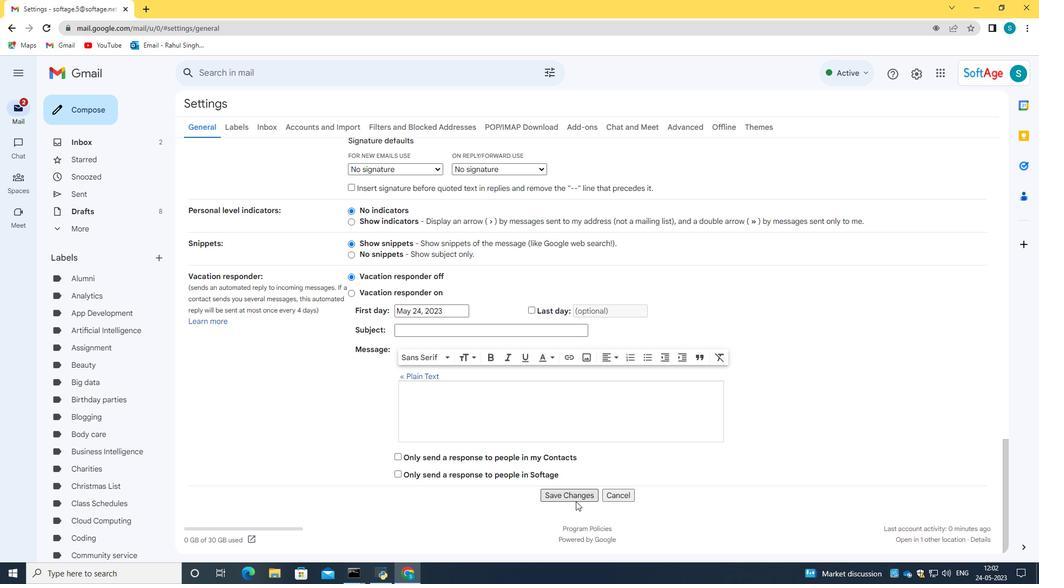 
Action: Mouse moved to (81, 95)
Screenshot: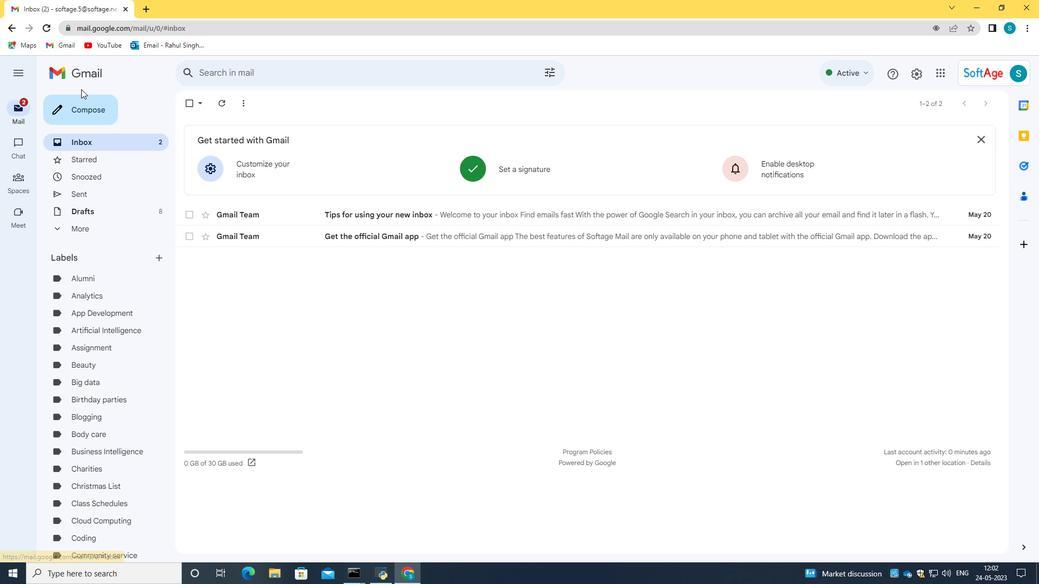 
Action: Mouse pressed left at (81, 95)
Screenshot: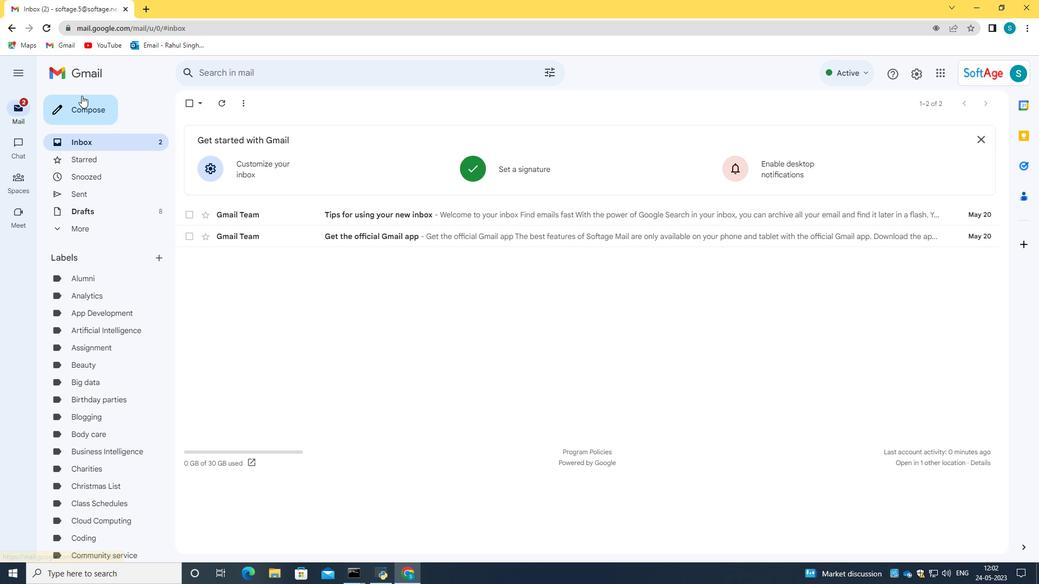 
Action: Mouse moved to (976, 239)
Screenshot: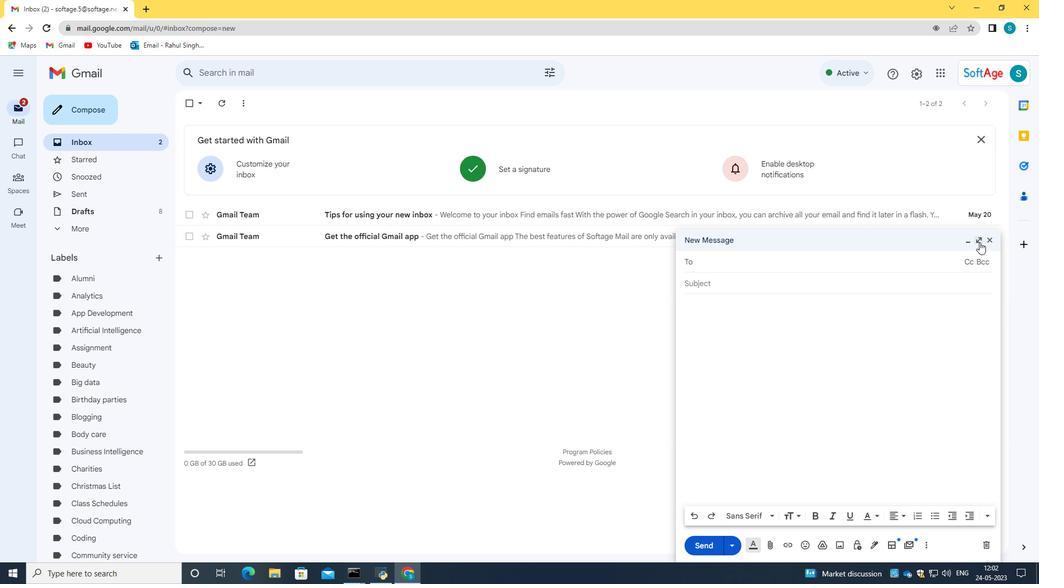 
Action: Mouse pressed left at (976, 239)
Screenshot: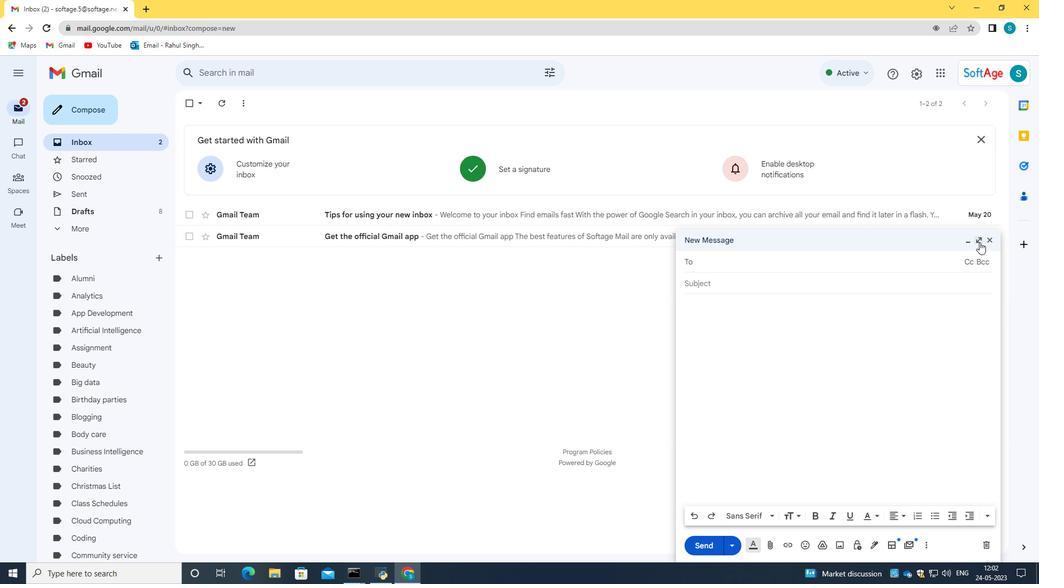 
Action: Mouse moved to (149, 155)
Screenshot: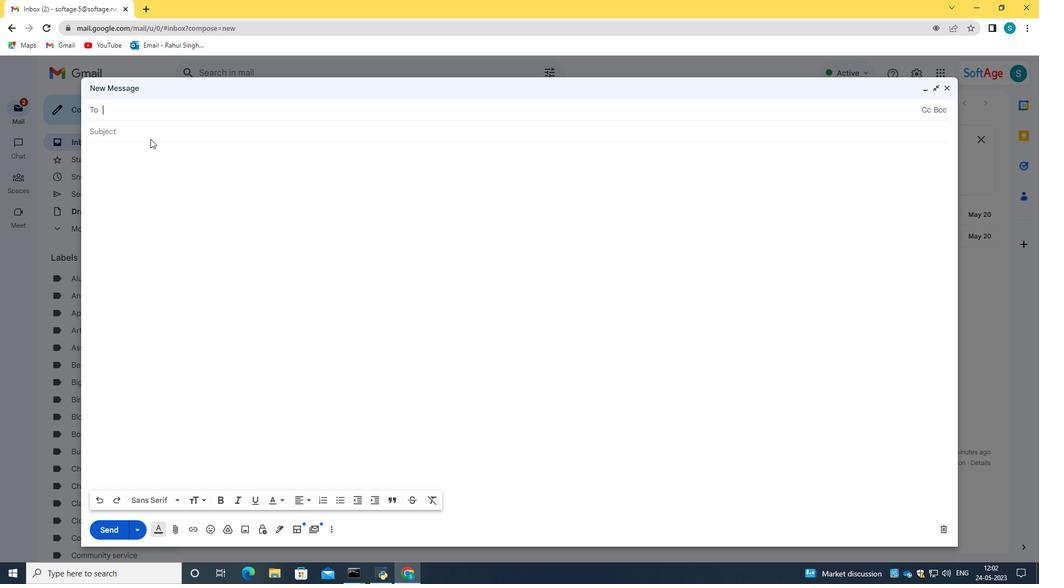 
Action: Mouse pressed left at (149, 155)
Screenshot: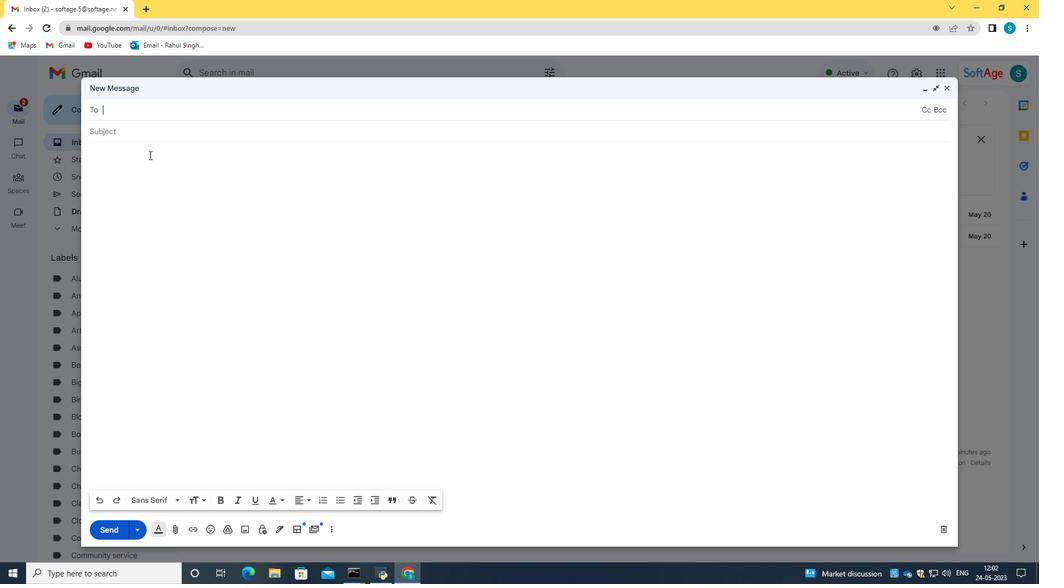 
Action: Mouse moved to (280, 526)
Screenshot: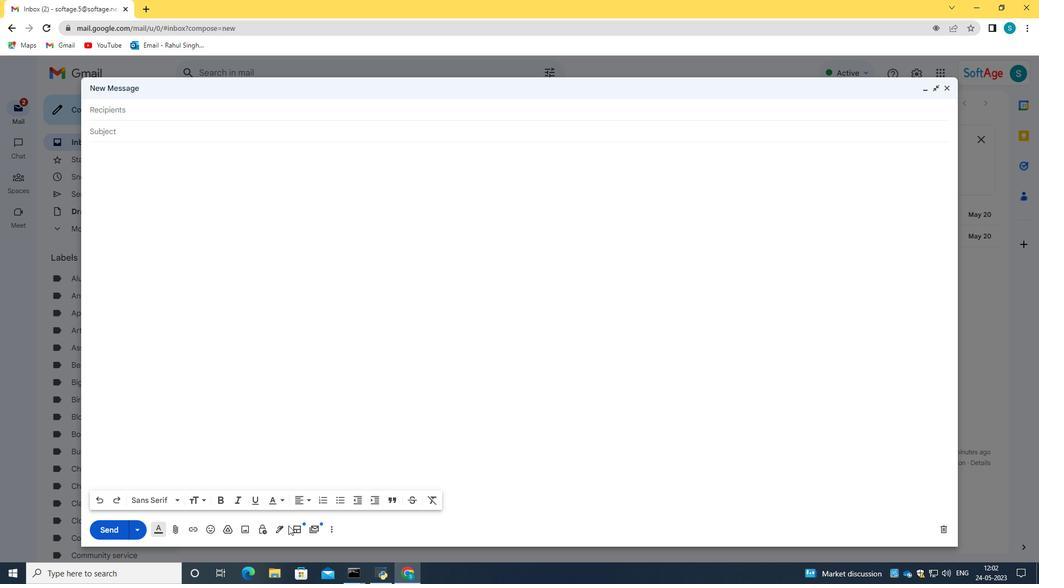 
Action: Mouse pressed left at (280, 526)
Screenshot: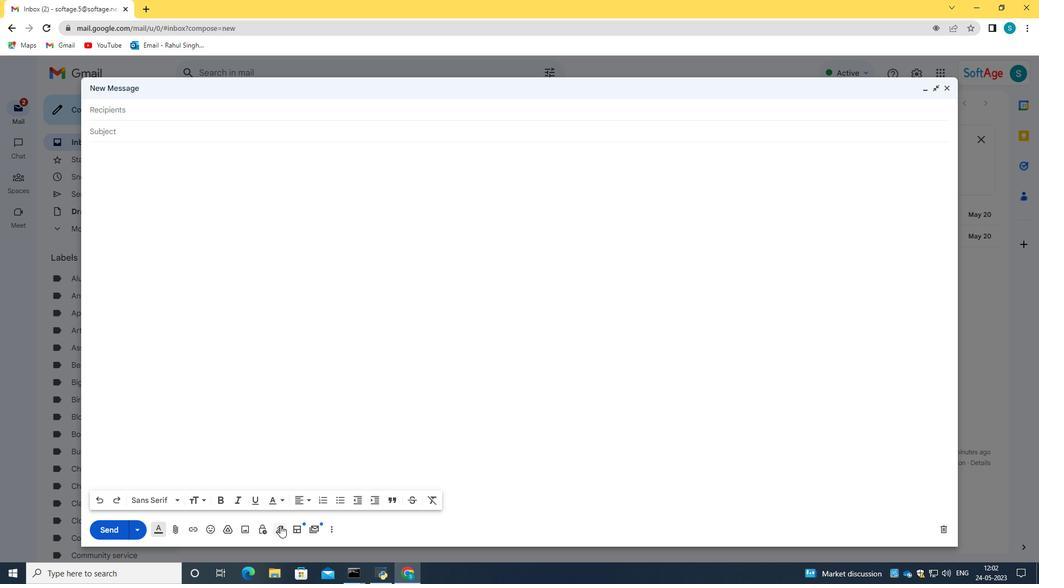 
Action: Mouse moved to (317, 510)
Screenshot: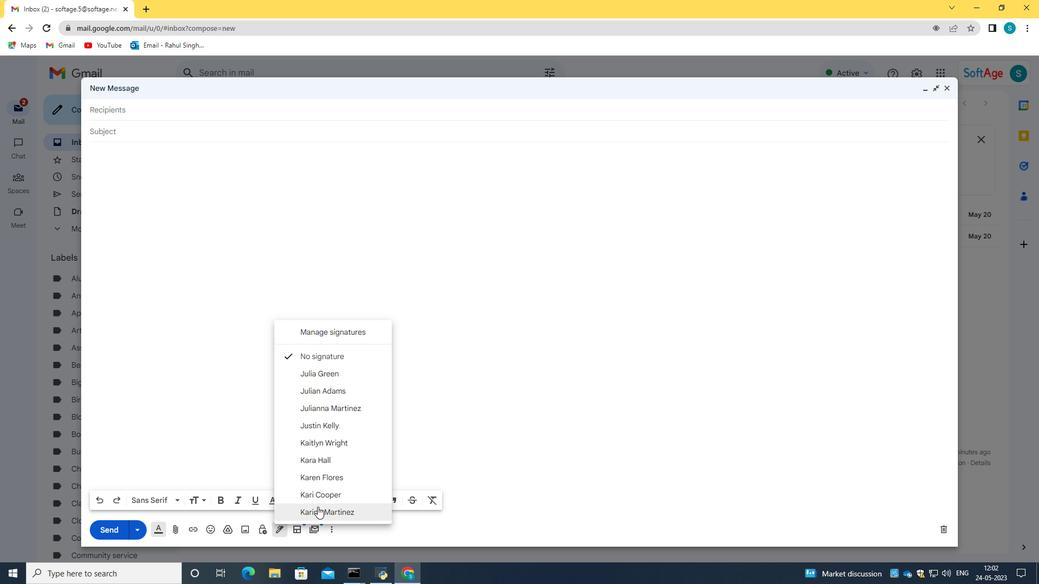 
Action: Mouse pressed left at (317, 510)
Screenshot: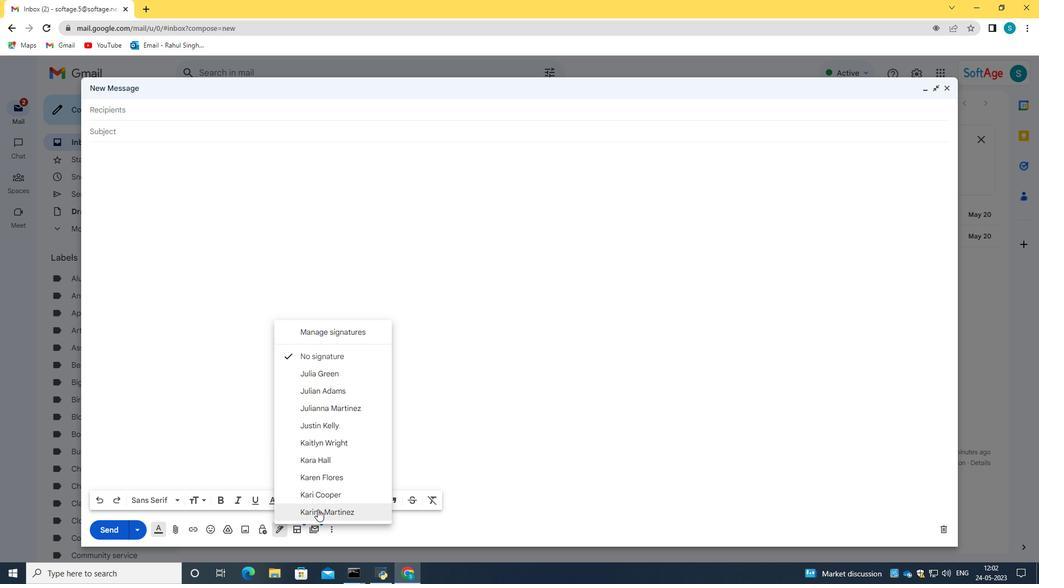 
Action: Mouse moved to (123, 132)
Screenshot: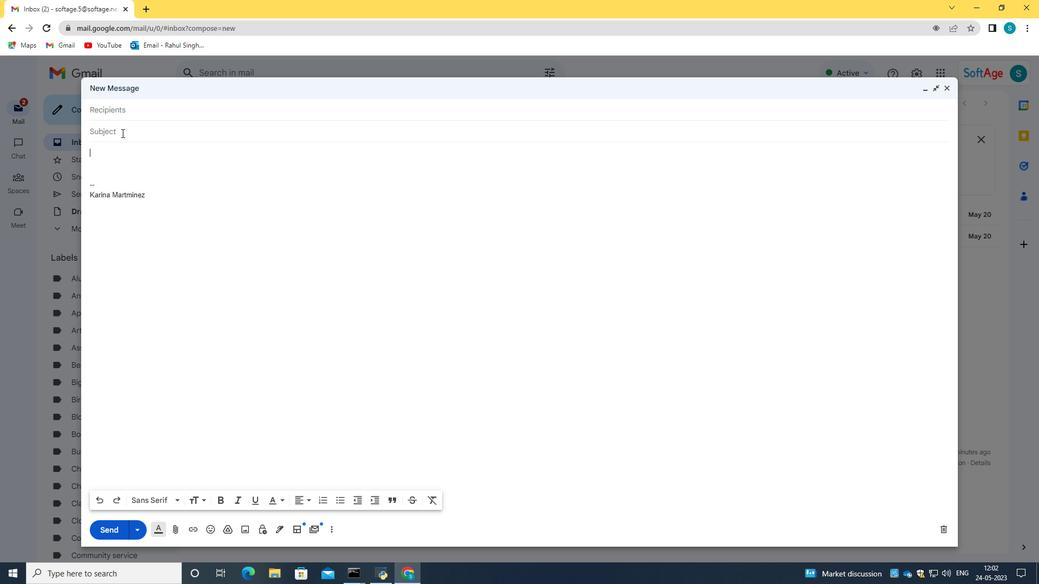 
Action: Mouse pressed left at (123, 132)
Screenshot: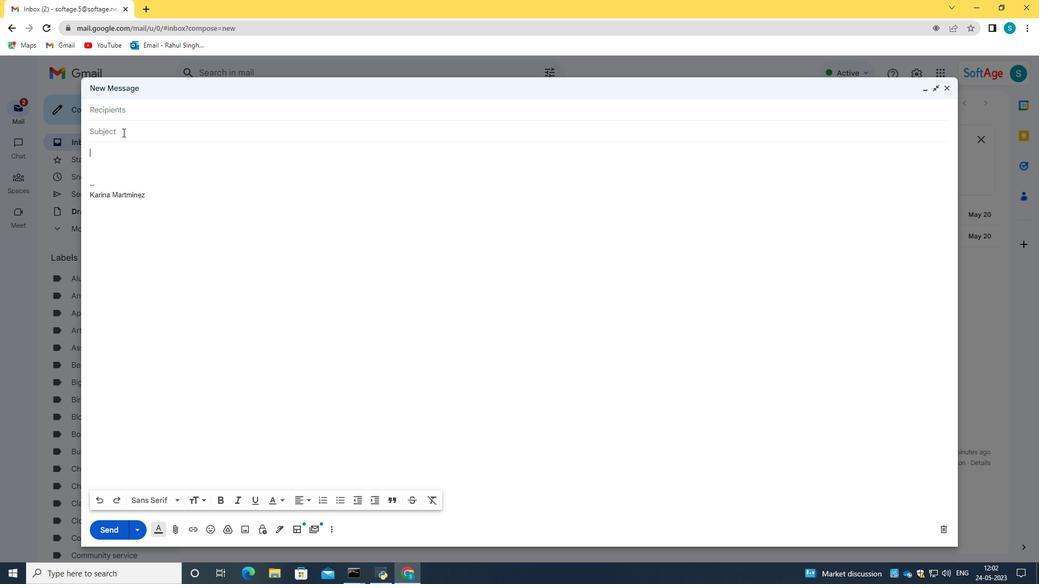 
Action: Key pressed <Key.caps_lock>F<Key.caps_lock>ollow-up<Key.space>on<Key.space>a<Key.space>task<Key.space>status<Key.space>
Screenshot: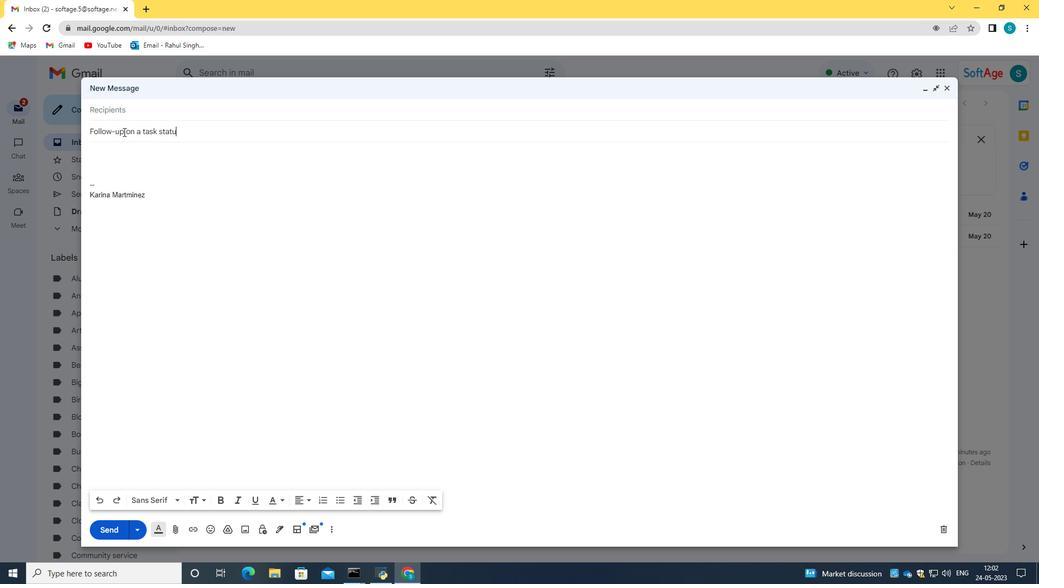 
Action: Mouse moved to (113, 149)
Screenshot: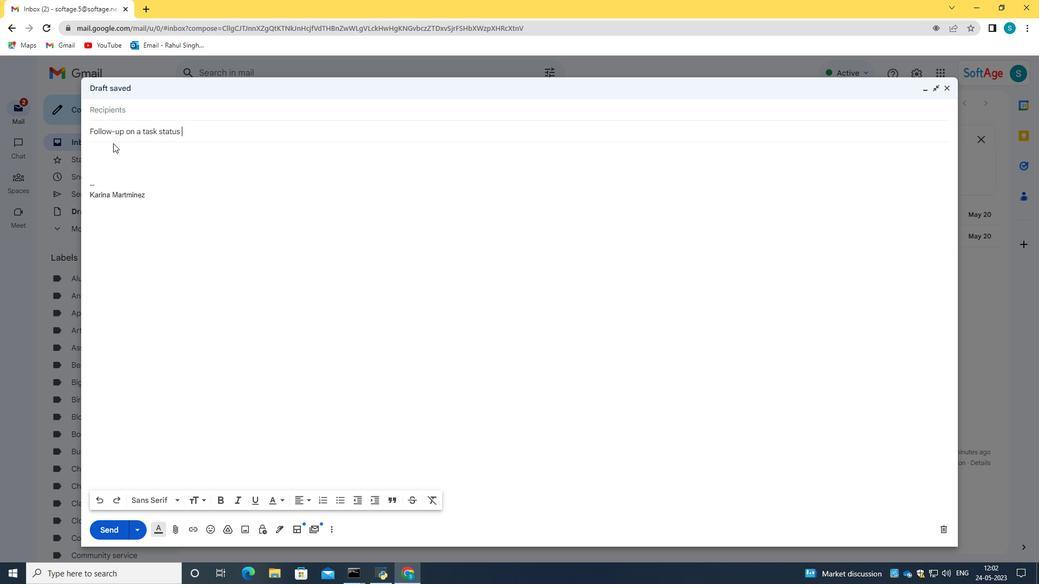 
Action: Mouse pressed left at (113, 149)
Screenshot: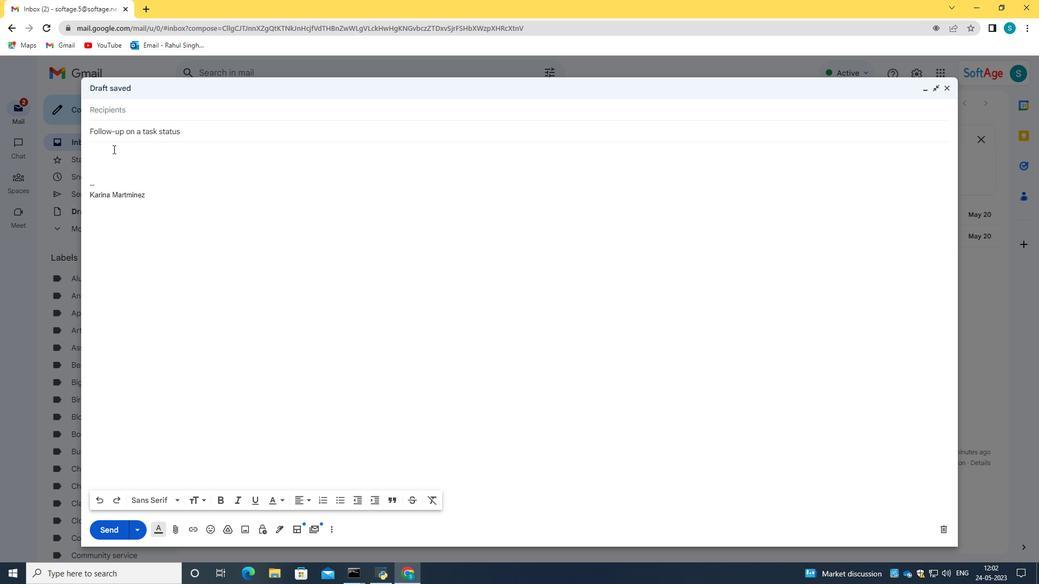 
Action: Key pressed <Key.caps_lock>C<Key.caps_lock>ould<Key.space>you<Key.space>please<Key.space>provide<Key.space>feed<Key.backspace>dback<Key.space>on<Key.space>the<Key.space>draft<Key.space>marketiing<Key.space>campaign<Key.shift_r>?
Screenshot: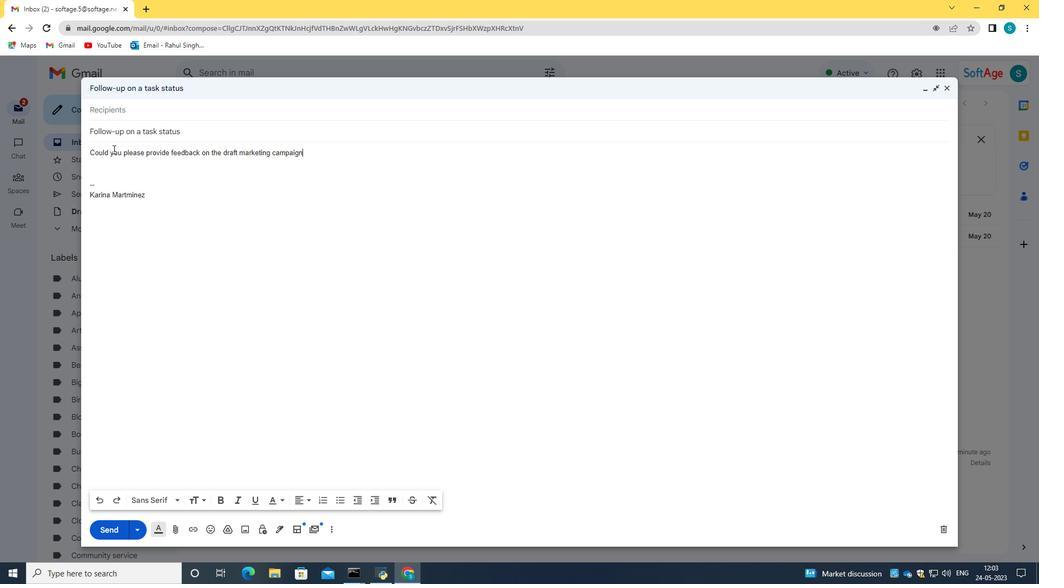 
Action: Mouse moved to (141, 109)
Screenshot: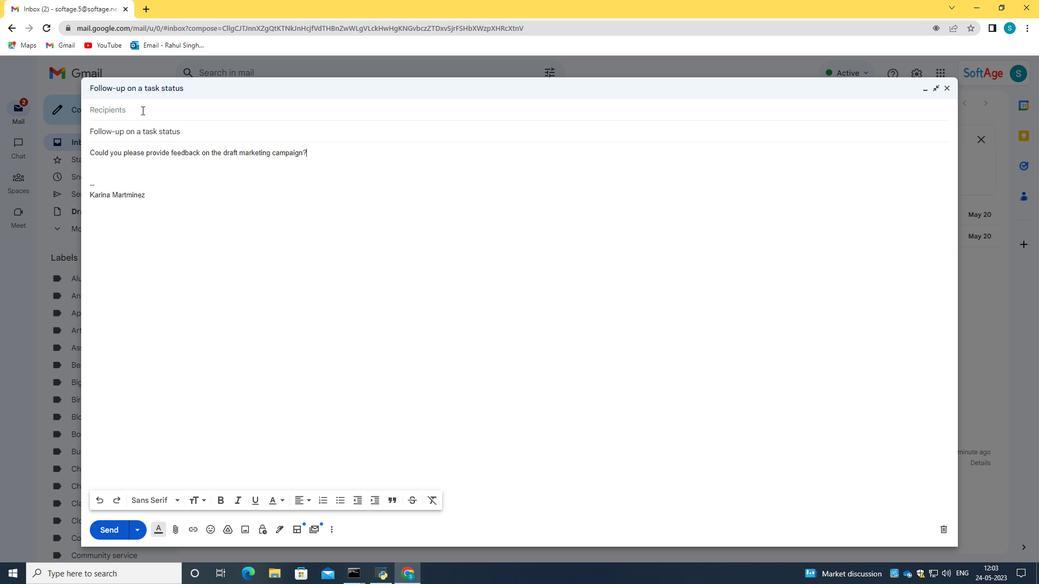 
Action: Mouse pressed left at (141, 109)
Screenshot: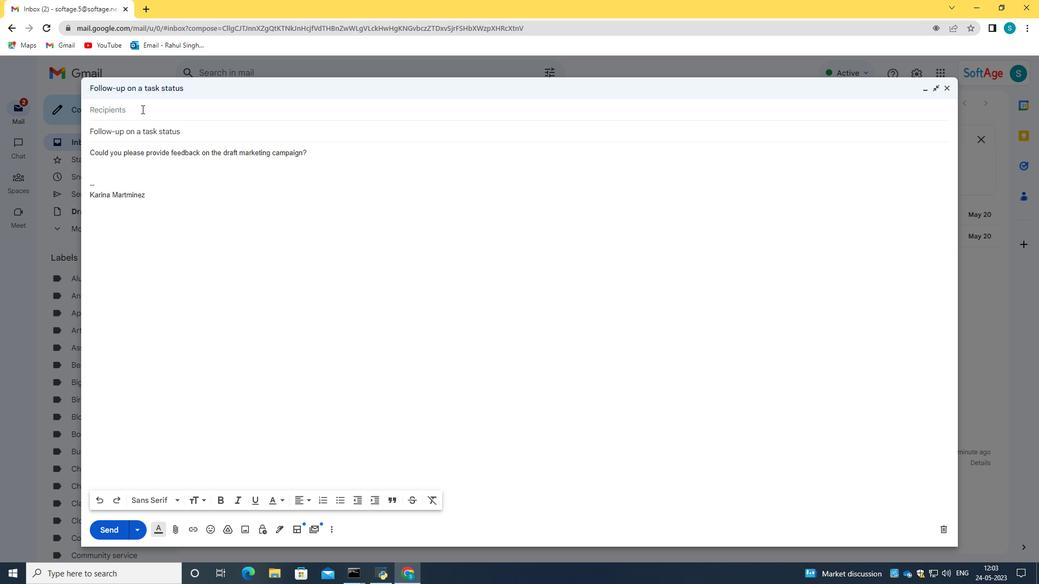 
Action: Key pressed <Key.caps_lock>S<Key.caps_lock>oftage.7<Key.shift>@sog<Key.backspace>ftage.net
Screenshot: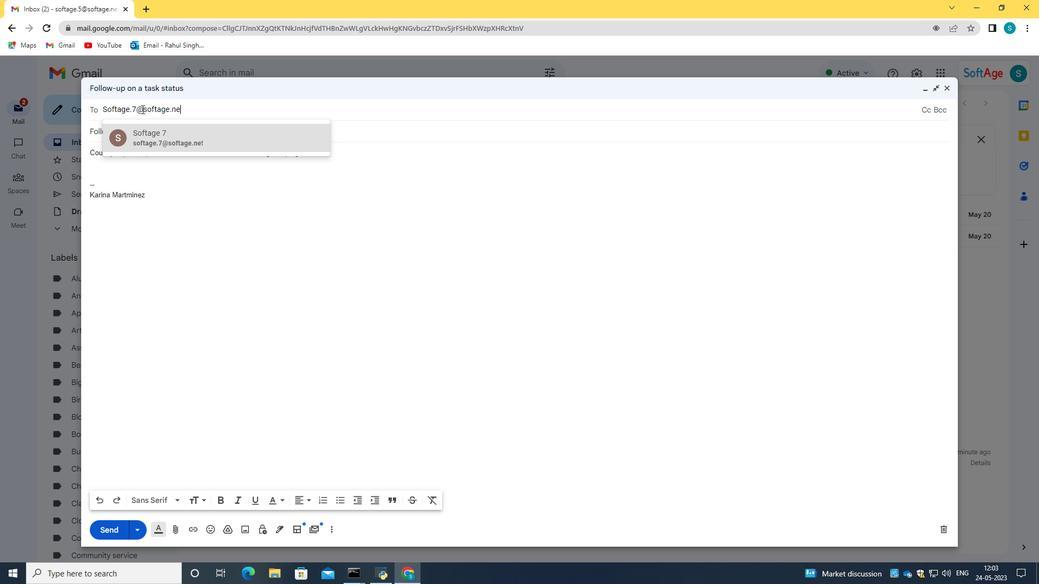 
Action: Mouse moved to (189, 144)
Screenshot: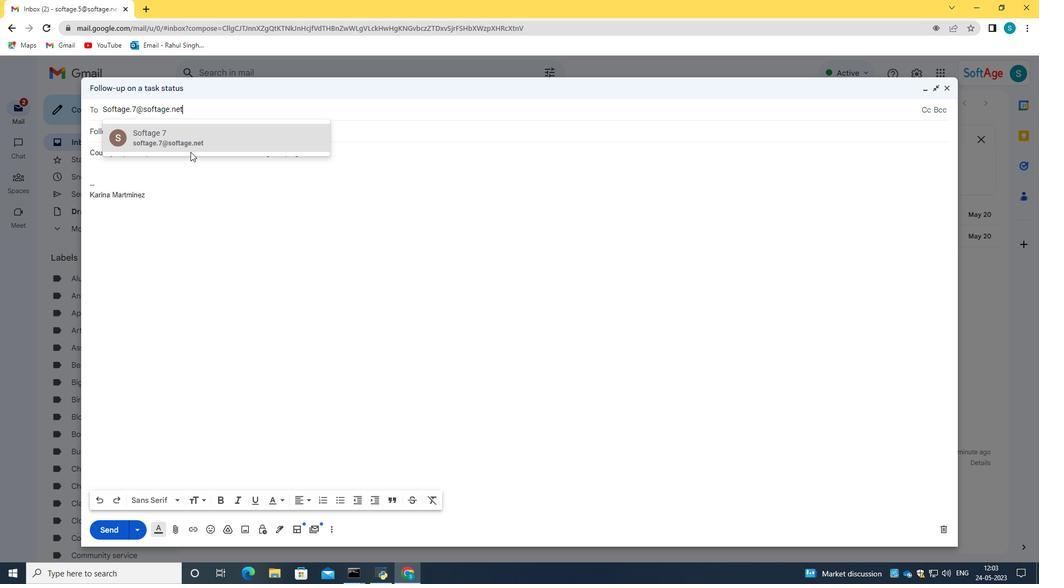 
Action: Mouse pressed left at (189, 144)
Screenshot: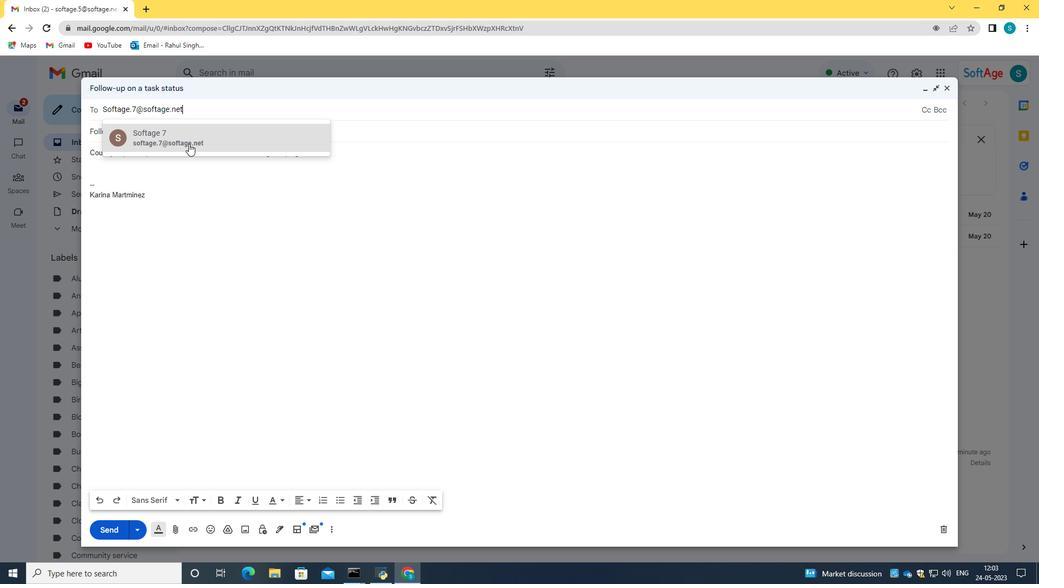 
Action: Mouse moved to (315, 163)
Screenshot: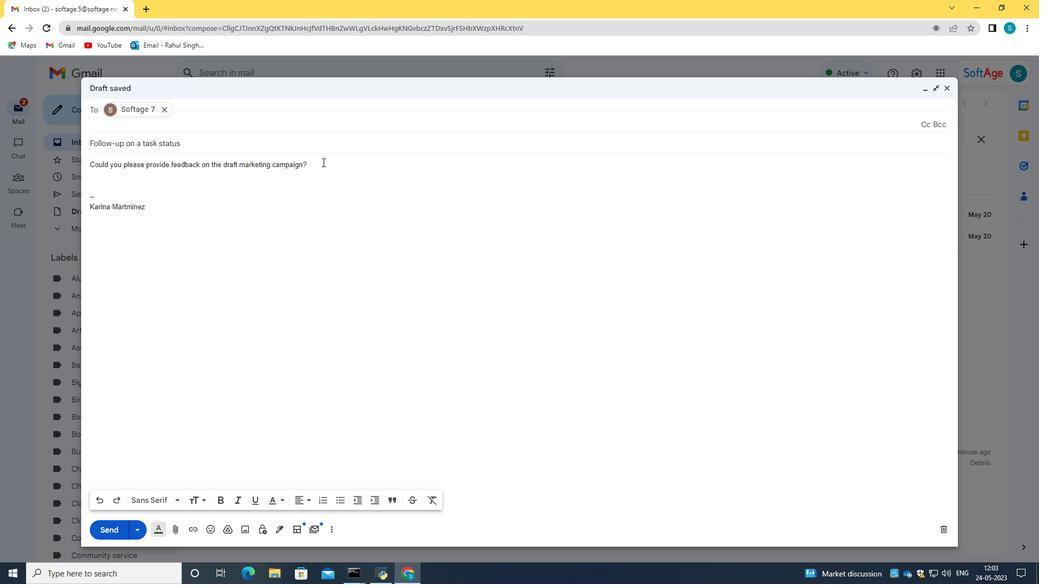 
Action: Mouse pressed left at (315, 163)
Screenshot: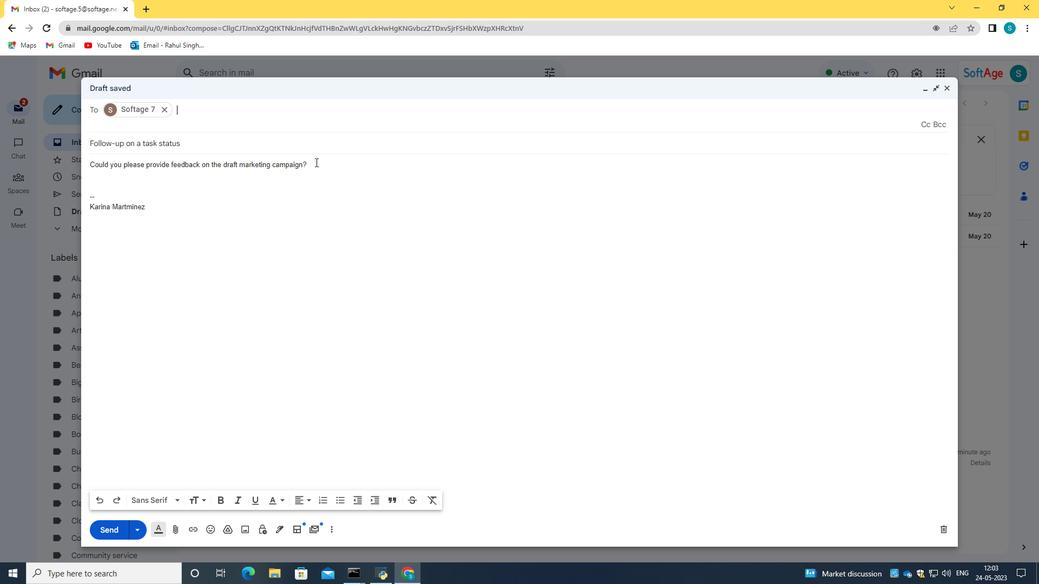 
Action: Key pressed <Key.shift_r><Key.left><Key.left><Key.left><Key.left><Key.left><Key.left><Key.left><Key.left><Key.left><Key.left><Key.left><Key.left><Key.left><Key.left><Key.left><Key.left><Key.left><Key.left><Key.left><Key.left><Key.left><Key.left><Key.left><Key.left><Key.left><Key.left><Key.left><Key.left><Key.left><Key.left><Key.left><Key.left><Key.left><Key.left><Key.left><Key.left><Key.left><Key.left><Key.left><Key.left><Key.left><Key.left><Key.left><Key.left><Key.left><Key.left><Key.left><Key.left><Key.left><Key.left><Key.left><Key.left><Key.left><Key.left><Key.left><Key.left><Key.left><Key.left><Key.left><Key.left><Key.left><Key.left><Key.left><Key.left><Key.left><Key.left><Key.left><Key.left><Key.left><Key.left><Key.left><Key.left><Key.left>
Screenshot: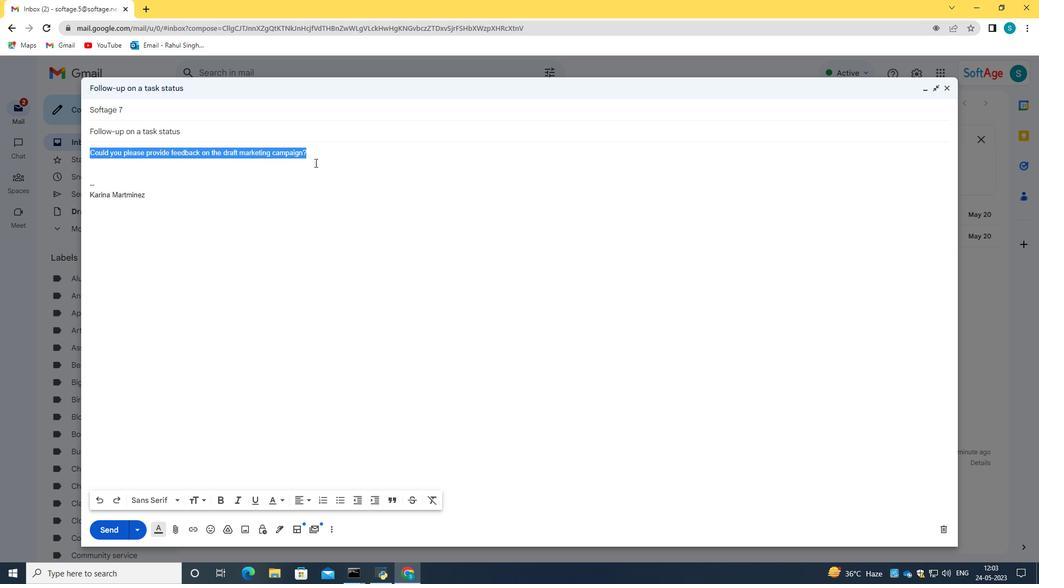 
Action: Mouse moved to (200, 501)
Screenshot: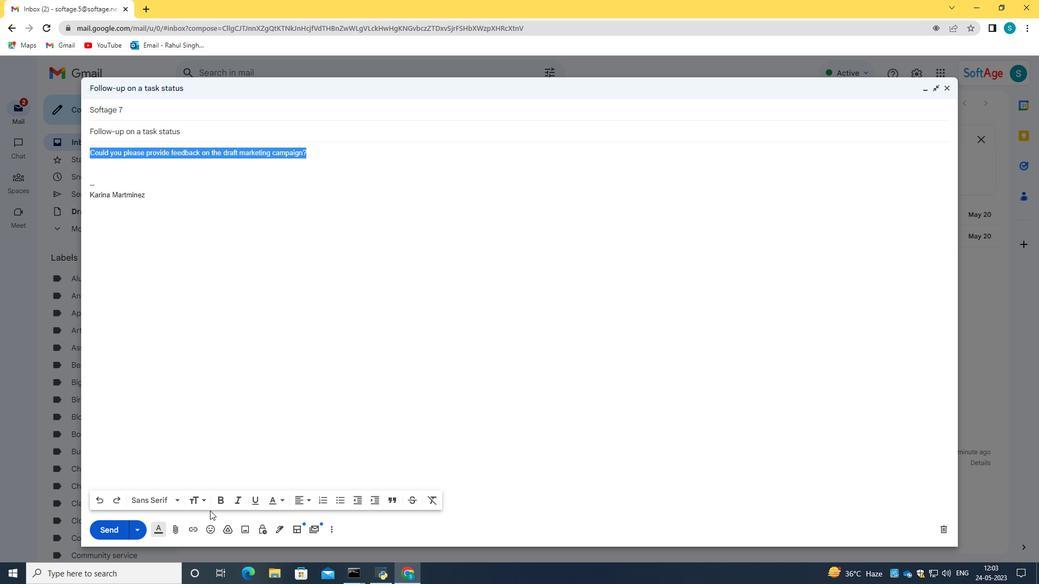 
Action: Mouse pressed left at (200, 501)
Screenshot: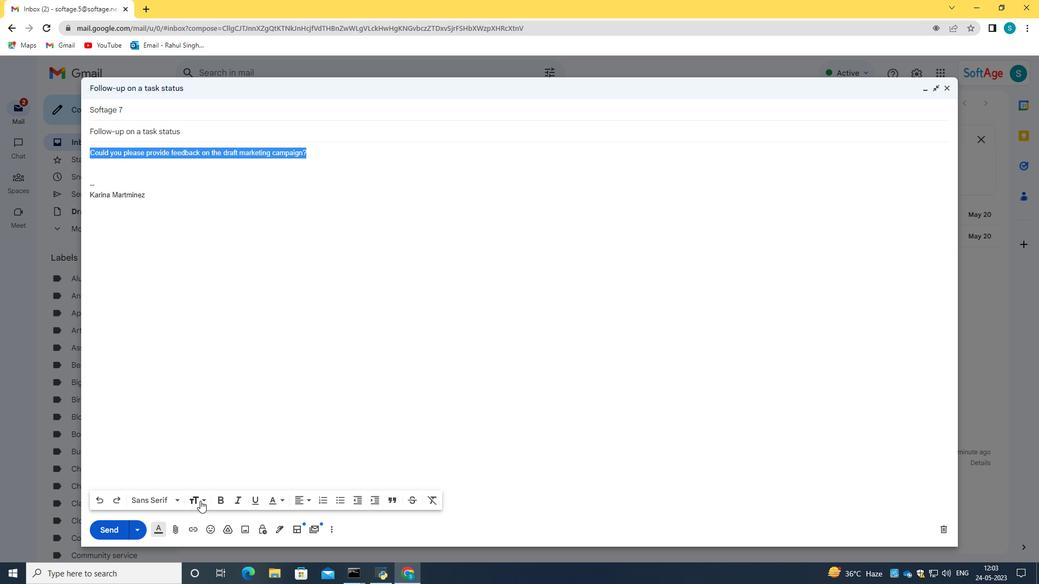
Action: Mouse moved to (221, 460)
Screenshot: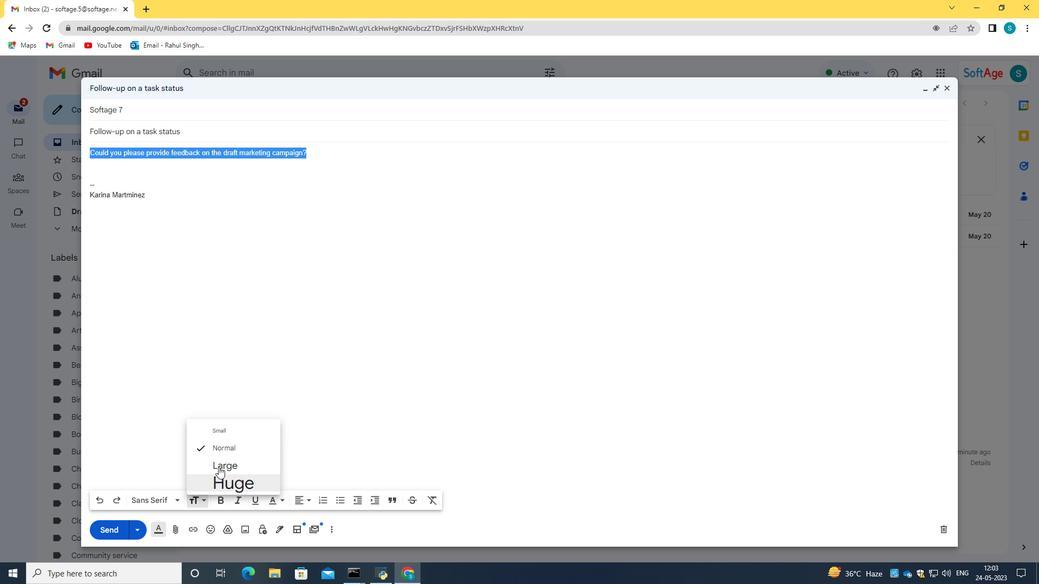 
Action: Mouse pressed left at (221, 460)
Screenshot: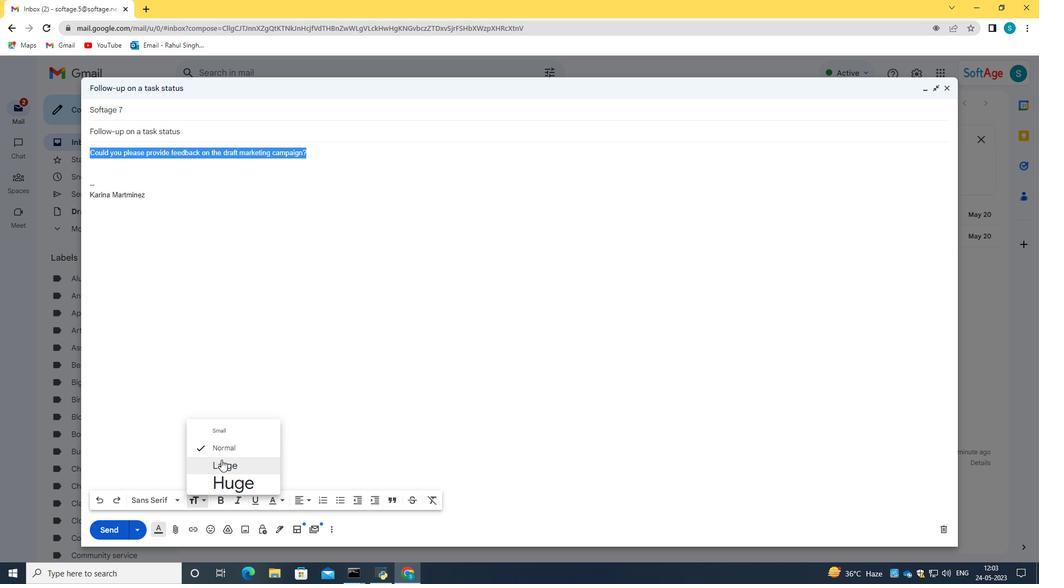 
Action: Mouse moved to (303, 498)
Screenshot: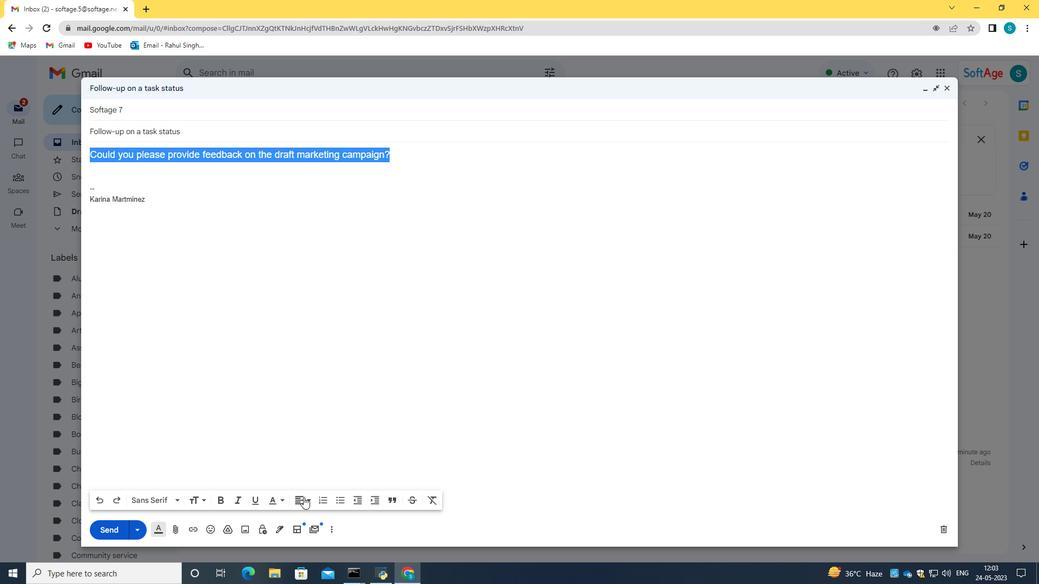 
Action: Mouse pressed left at (303, 498)
Screenshot: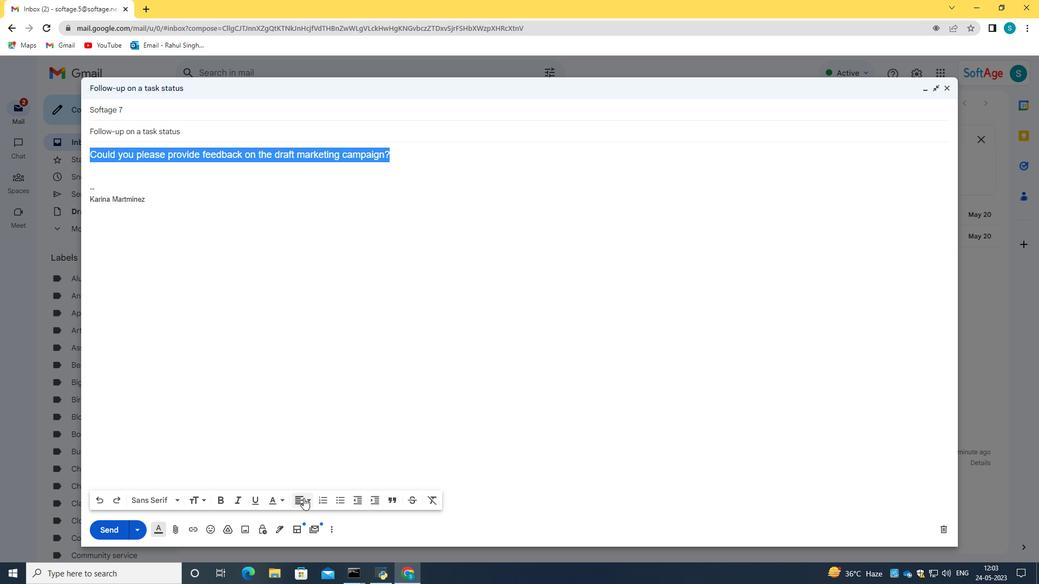 
Action: Mouse moved to (299, 471)
Screenshot: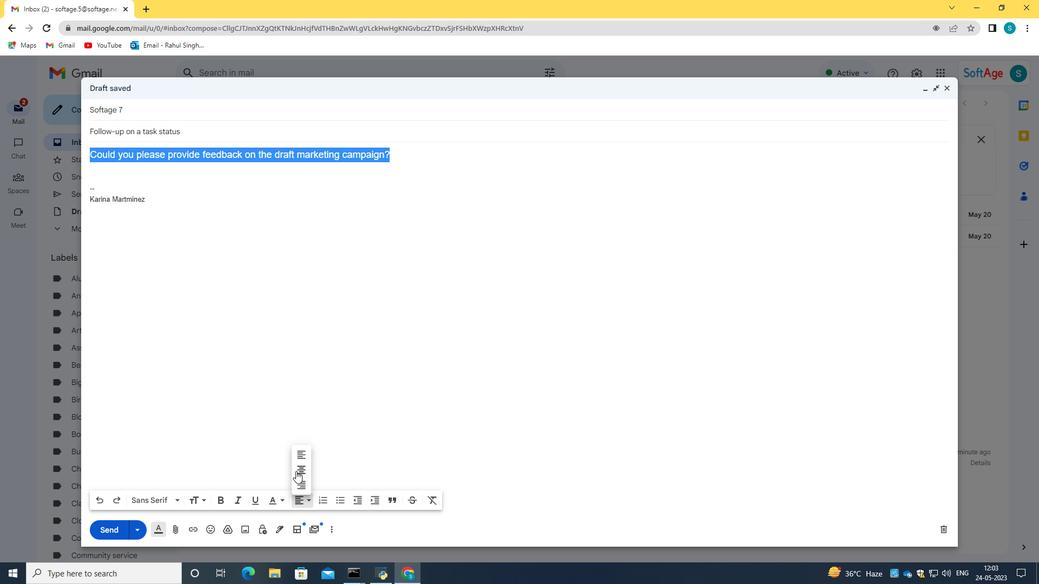 
Action: Mouse pressed left at (299, 471)
Screenshot: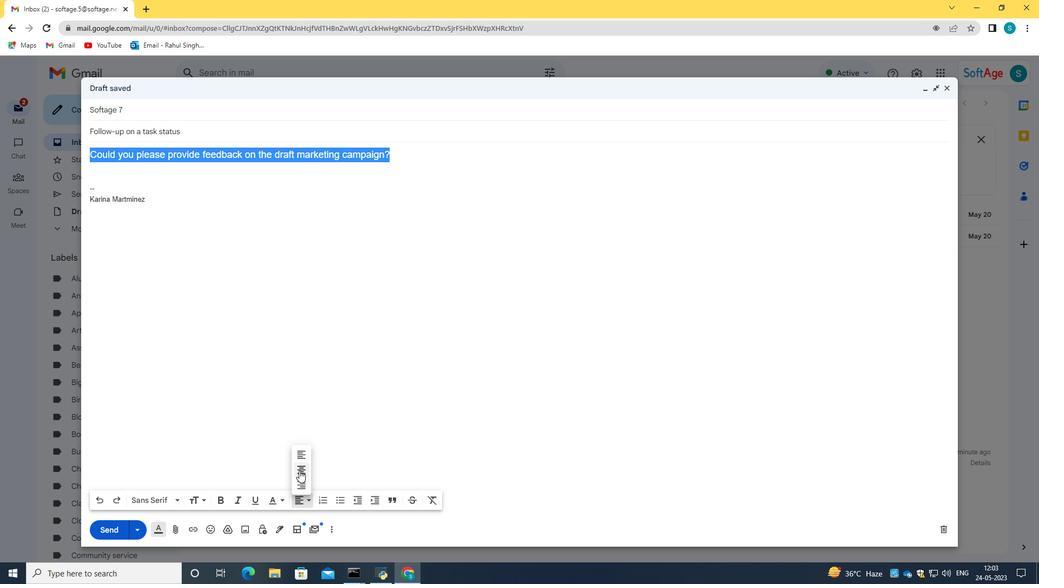 
Action: Mouse moved to (112, 527)
Screenshot: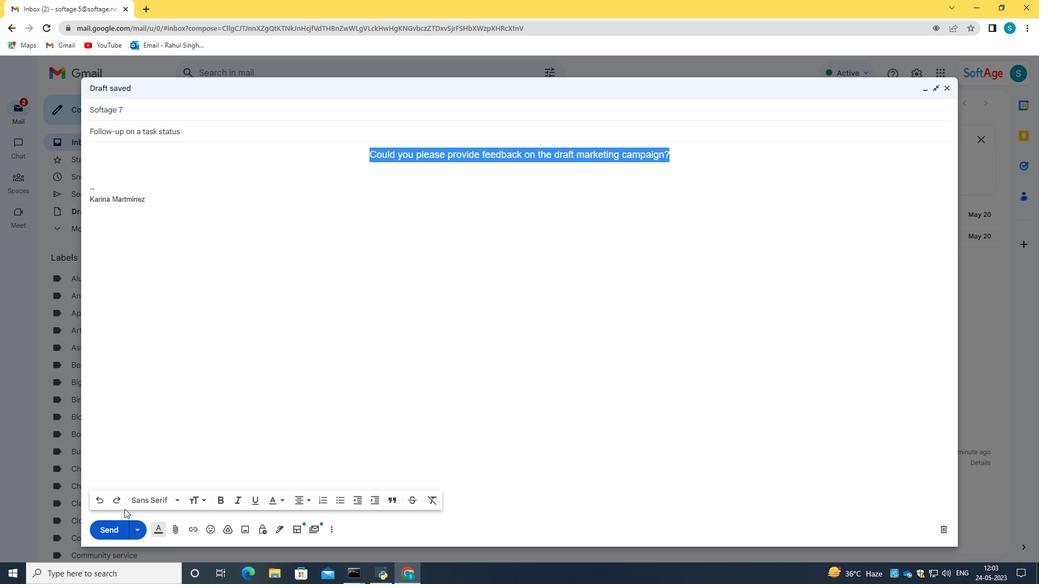
Action: Mouse pressed left at (112, 527)
Screenshot: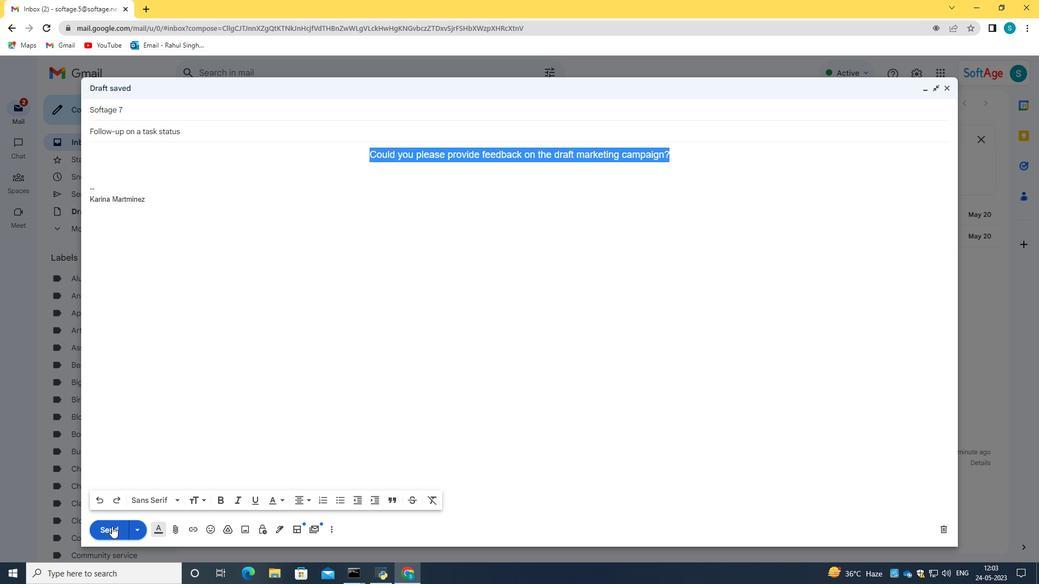 
Action: Mouse moved to (79, 193)
Screenshot: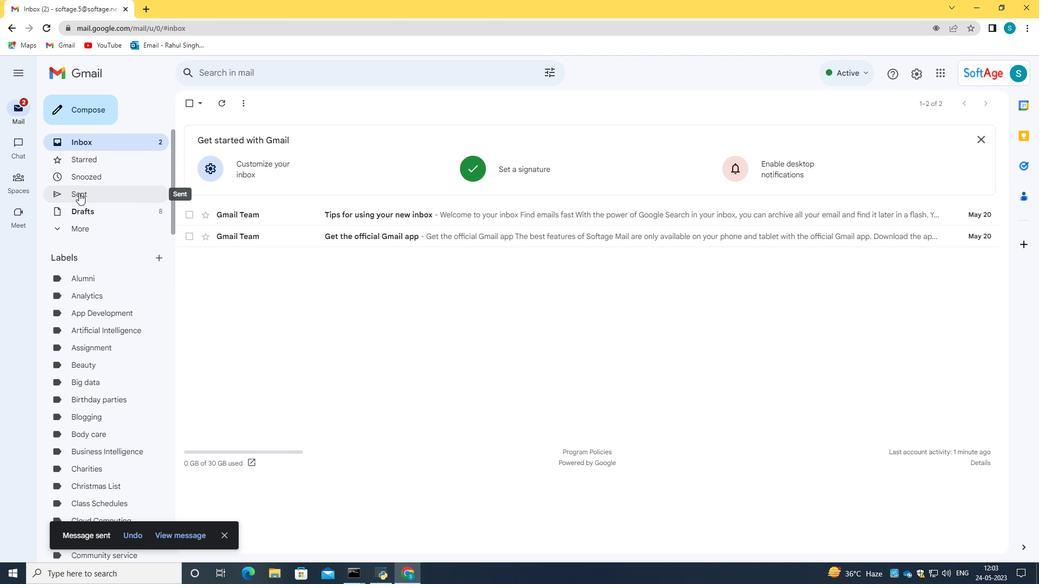
Action: Mouse pressed left at (79, 193)
Screenshot: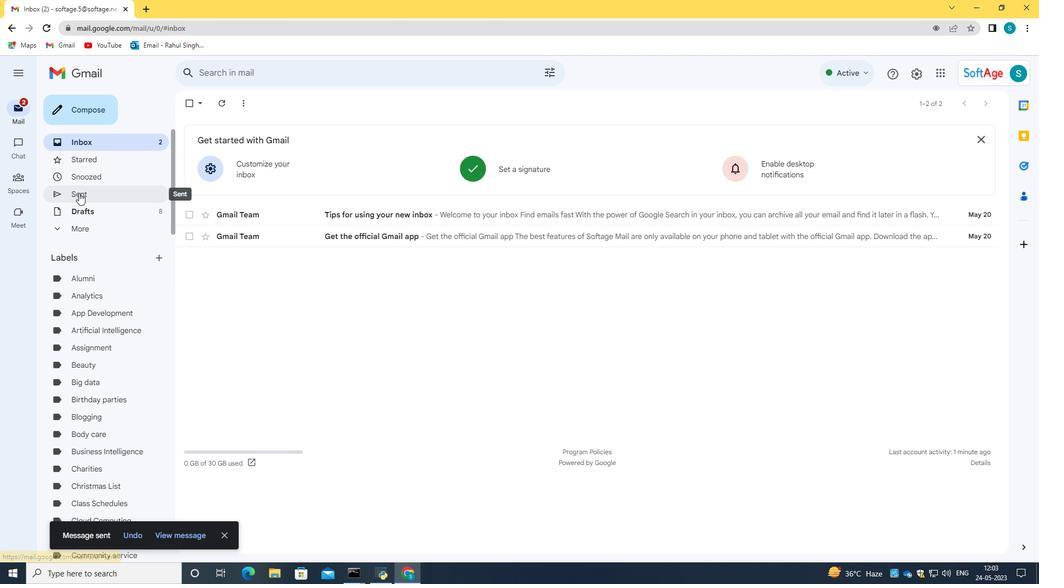
Action: Mouse moved to (192, 157)
Screenshot: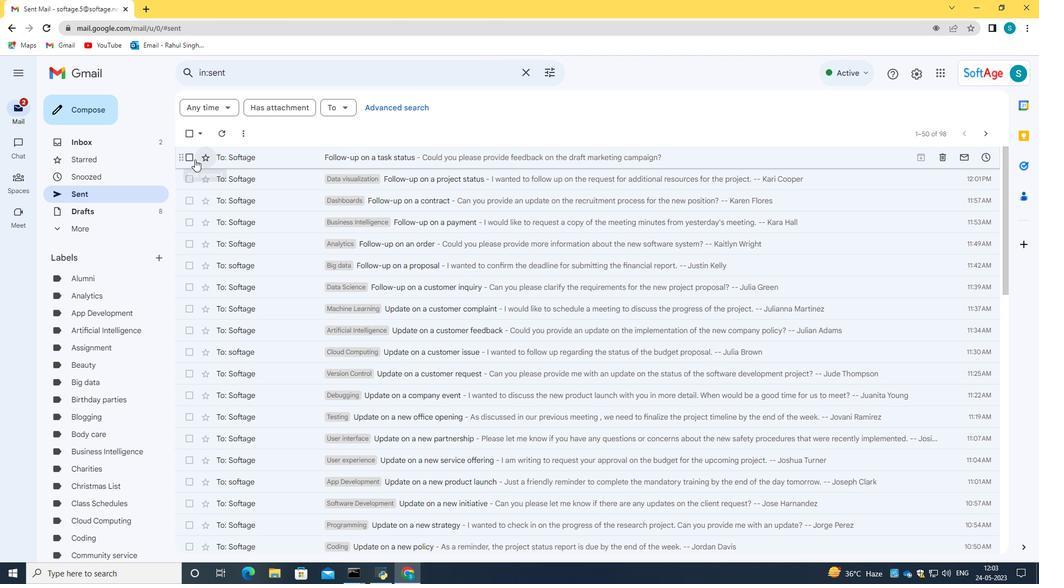 
Action: Mouse pressed left at (192, 157)
Screenshot: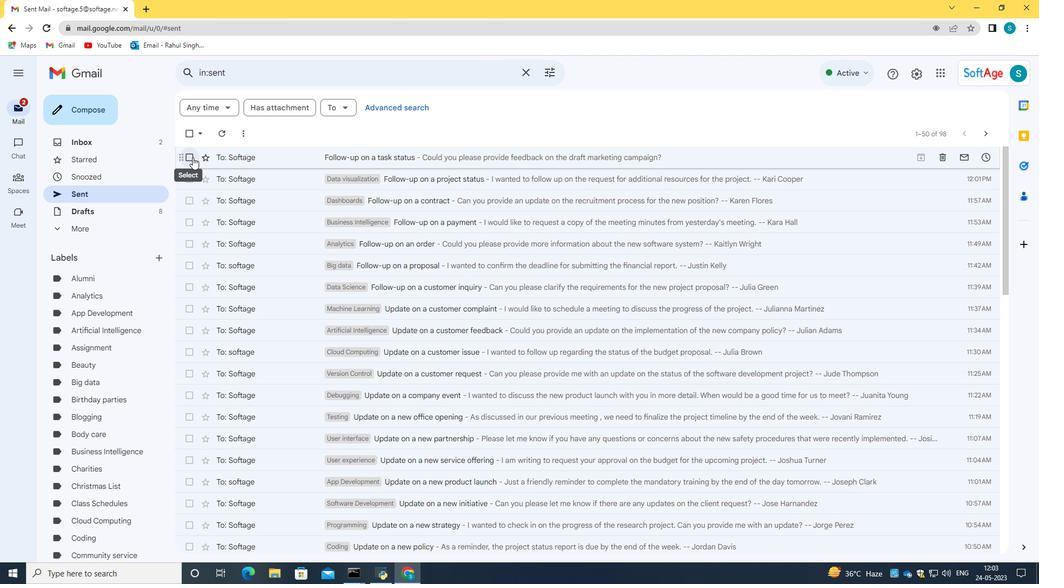 
Action: Mouse moved to (298, 155)
Screenshot: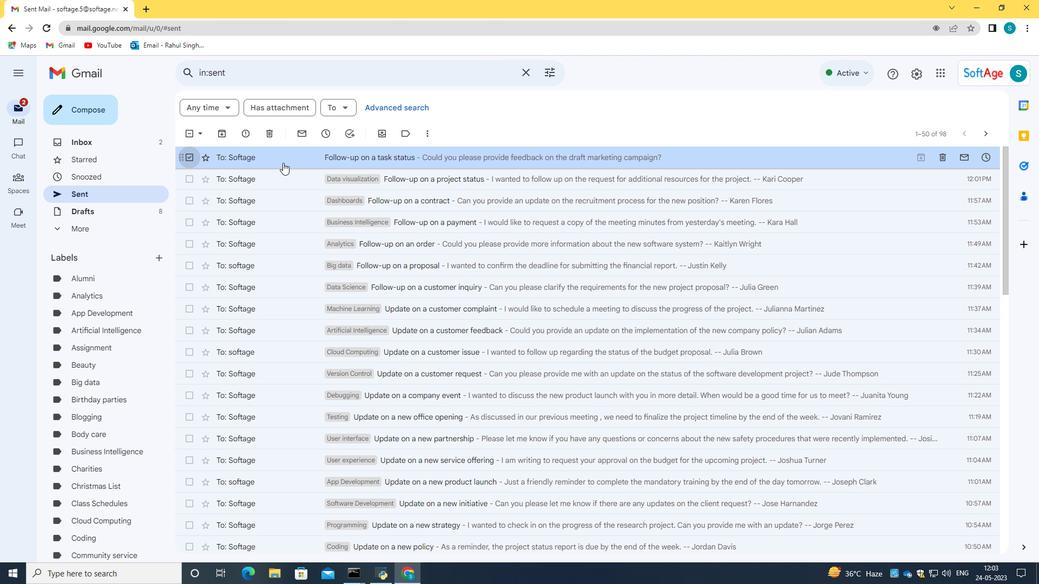 
Action: Mouse pressed right at (298, 155)
Screenshot: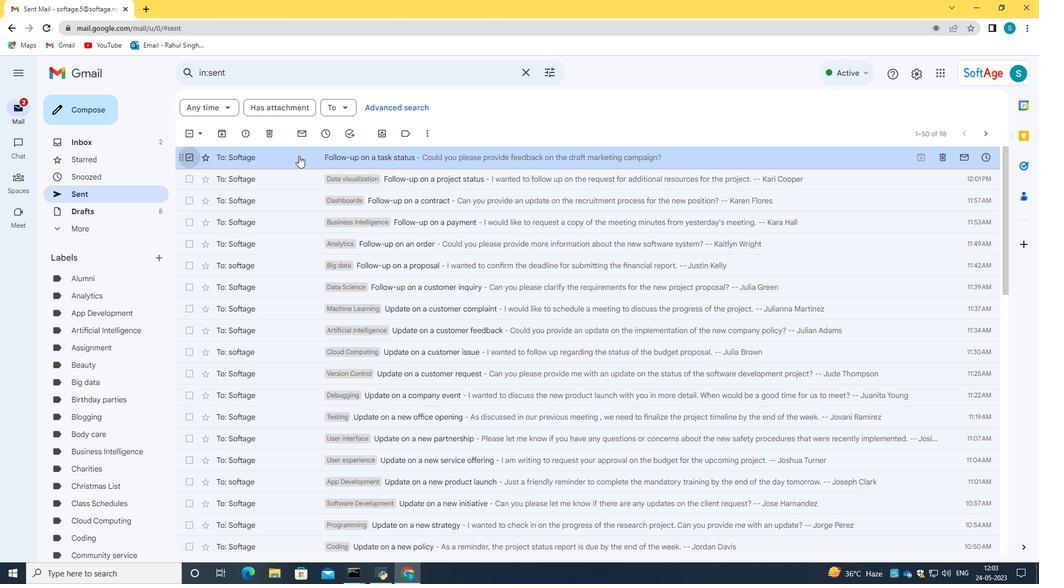 
Action: Mouse moved to (486, 321)
Screenshot: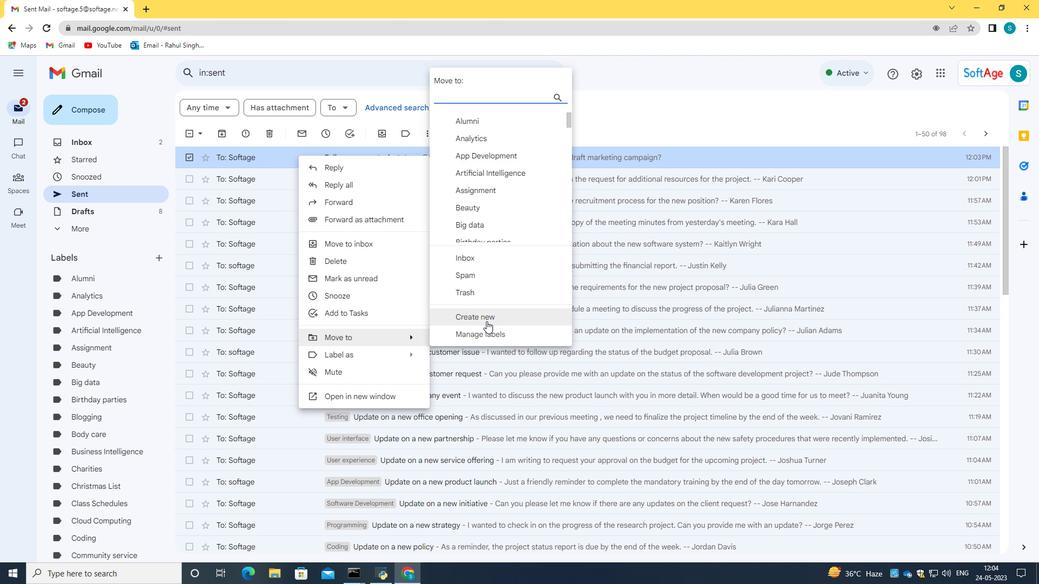 
Action: Mouse pressed left at (486, 321)
Screenshot: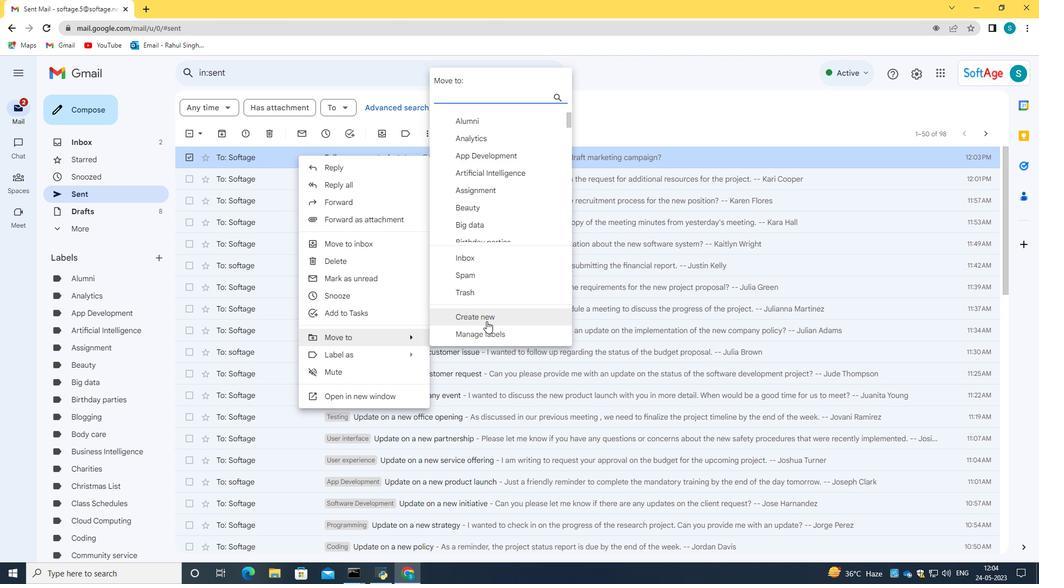 
Action: Mouse moved to (452, 304)
Screenshot: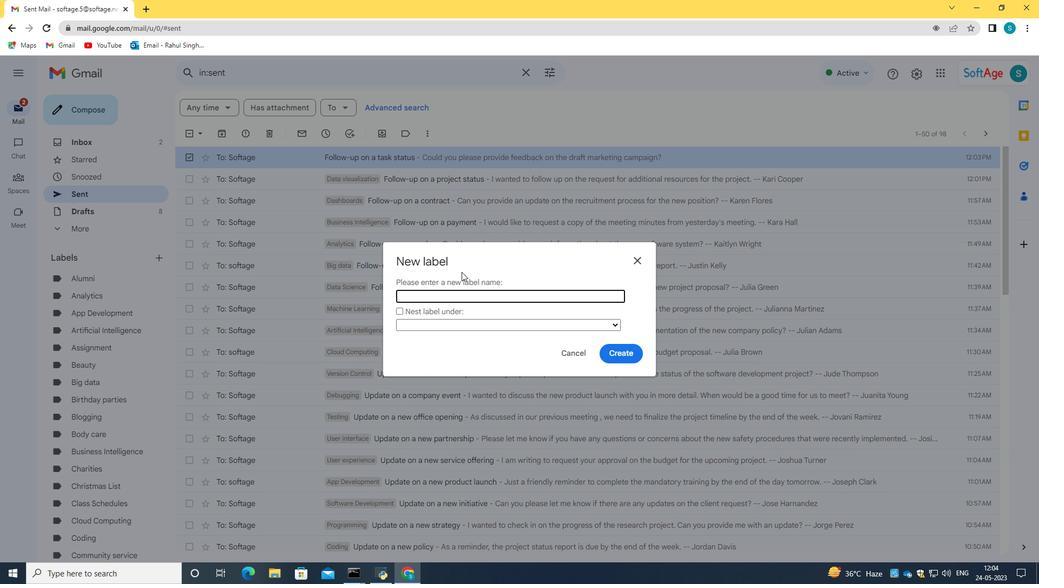 
Action: Key pressed <Key.caps_lock>L<Key.caps_lock>abel<Key.space>e<Key.backspace><Key.caps_lock>E<Key.caps_lock>nvio<Key.backspace>romental
Screenshot: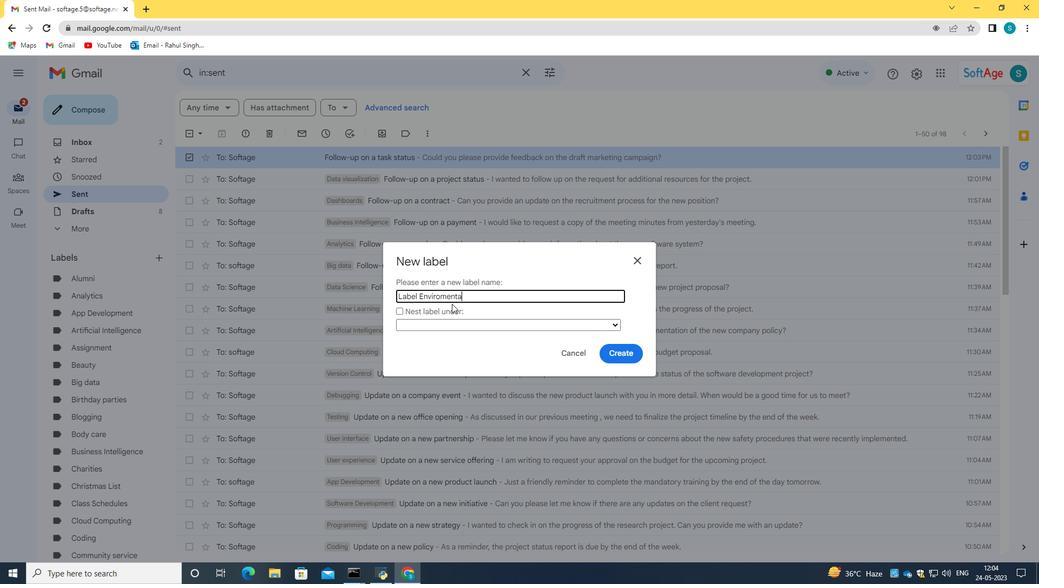 
Action: Mouse moved to (633, 350)
Screenshot: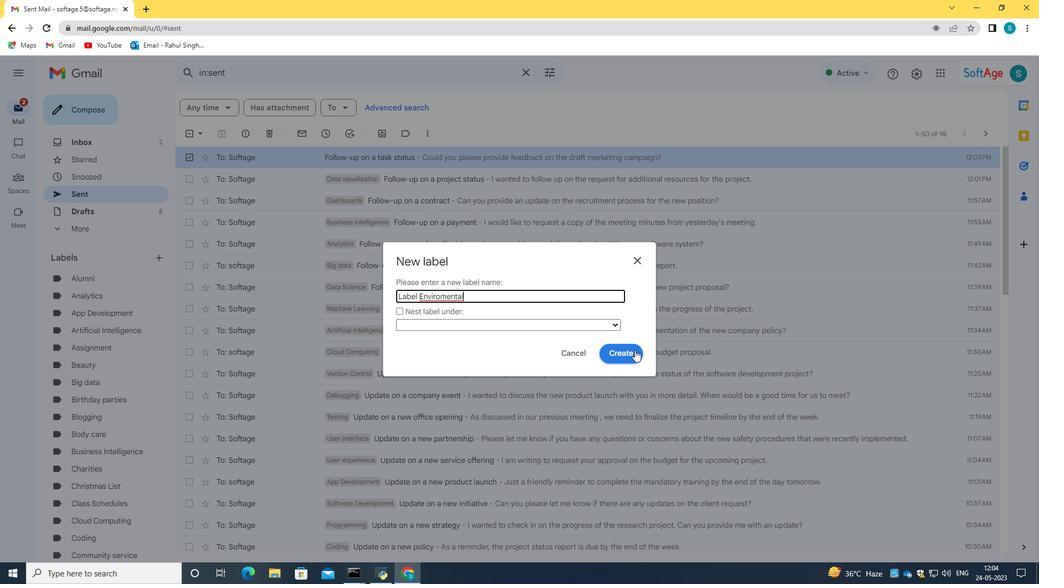 
Action: Mouse pressed left at (633, 350)
Screenshot: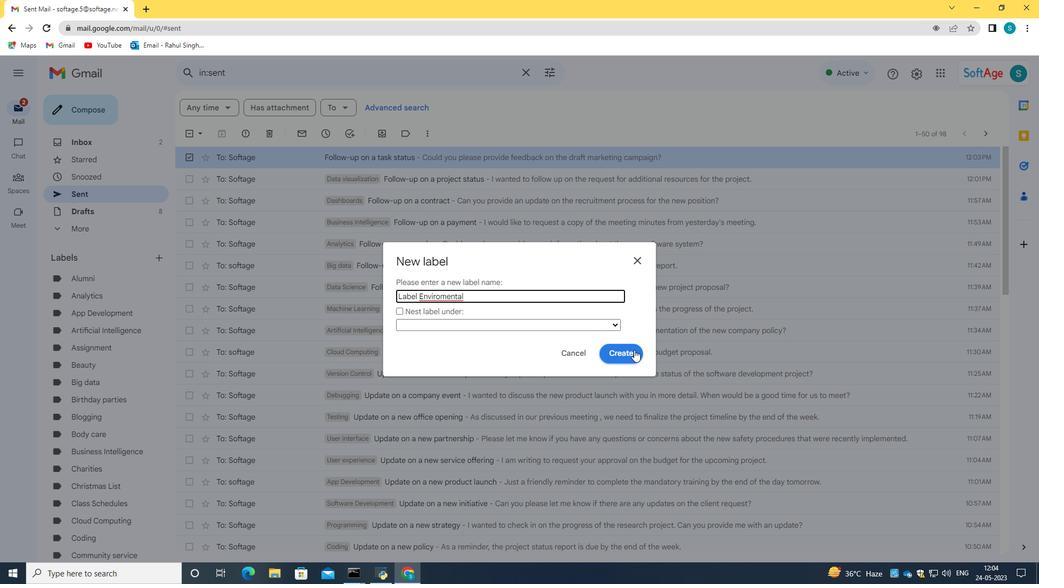 
Action: Mouse moved to (259, 156)
Screenshot: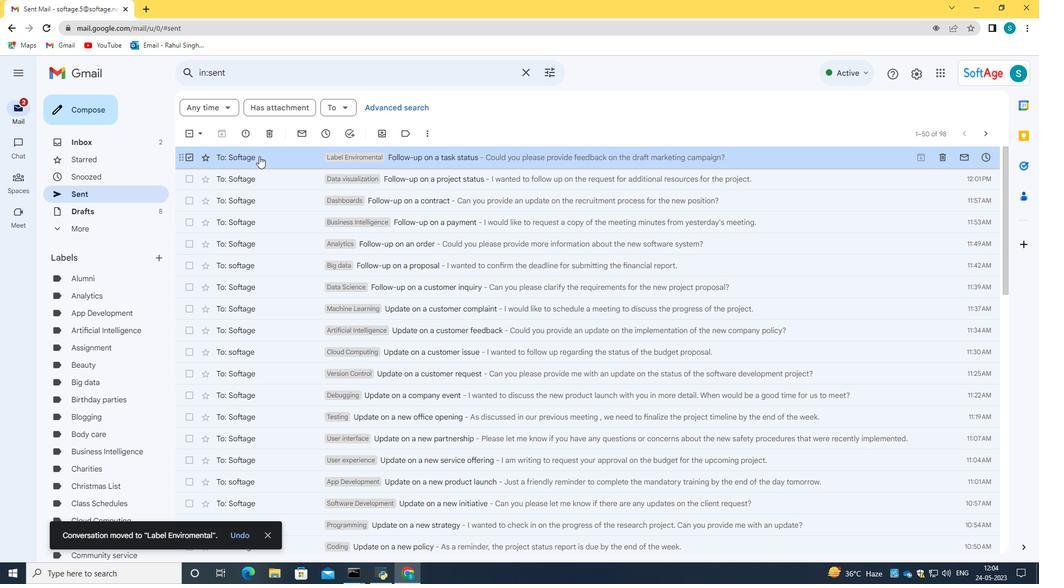 
Action: Mouse pressed left at (259, 156)
Screenshot: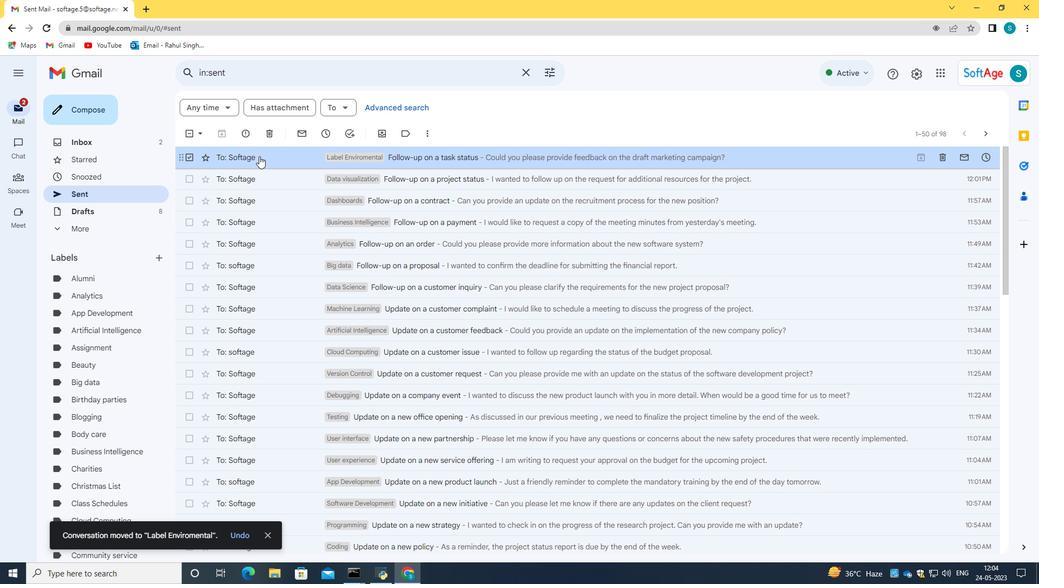 
